 Task: Create a rule in Outlook to move emails with 'urgent' in the subject to a specific folder.
Action: Mouse moved to (37, 24)
Screenshot: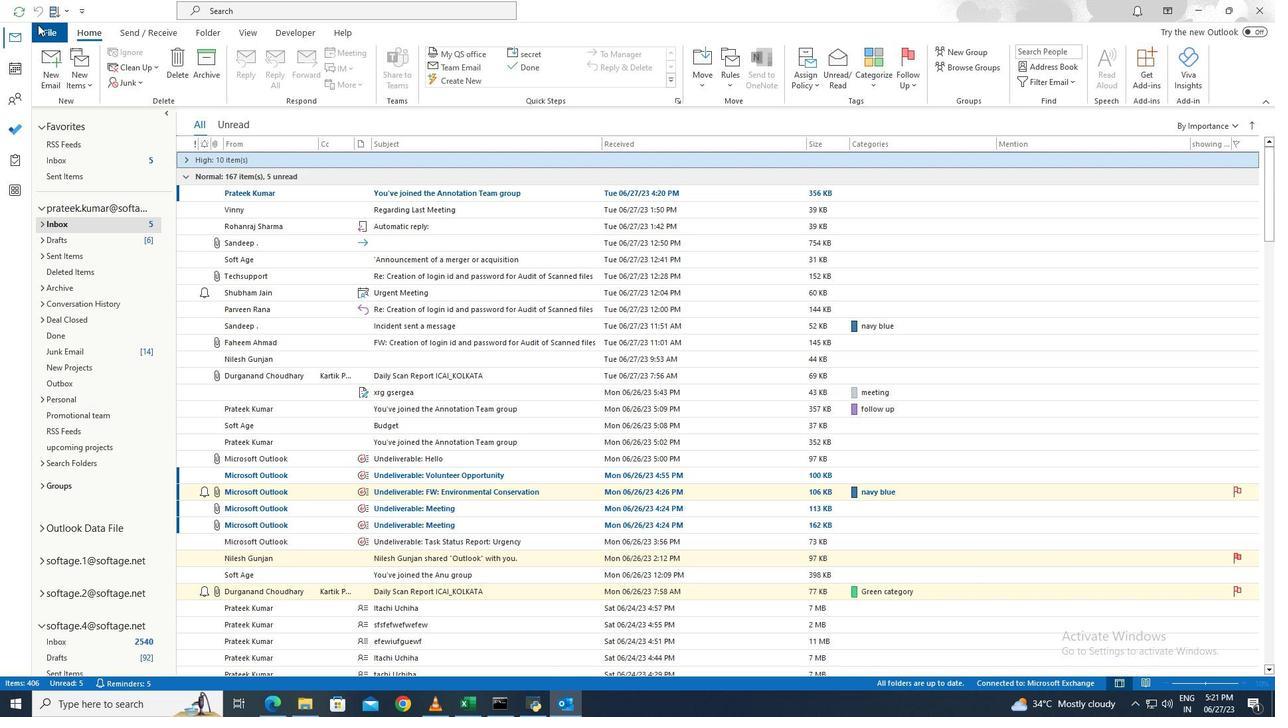 
Action: Mouse pressed left at (37, 24)
Screenshot: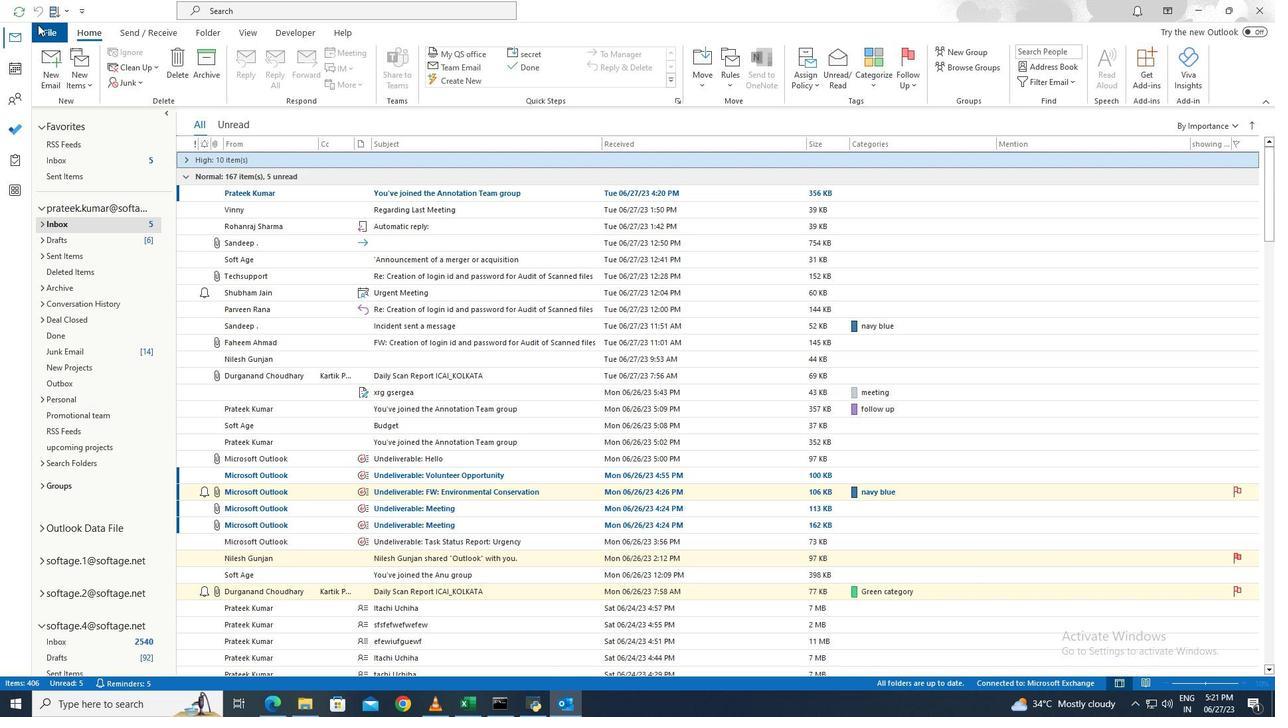 
Action: Mouse moved to (160, 429)
Screenshot: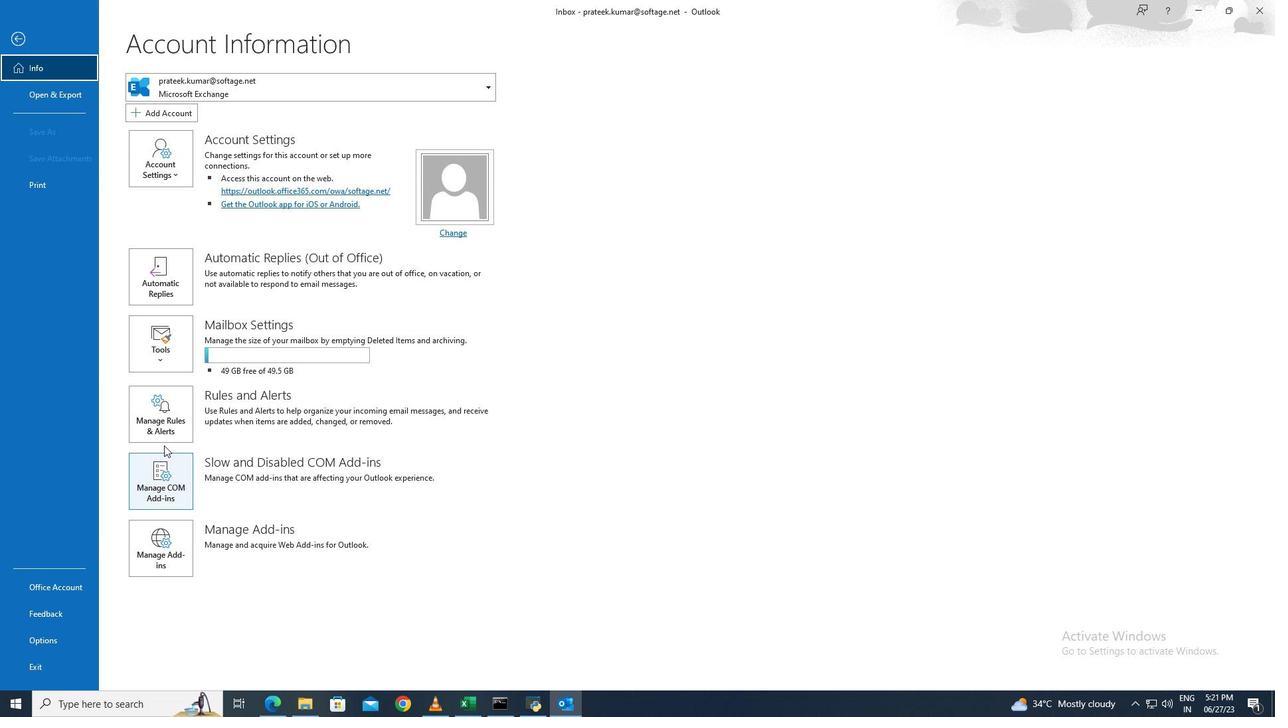 
Action: Mouse pressed left at (160, 429)
Screenshot: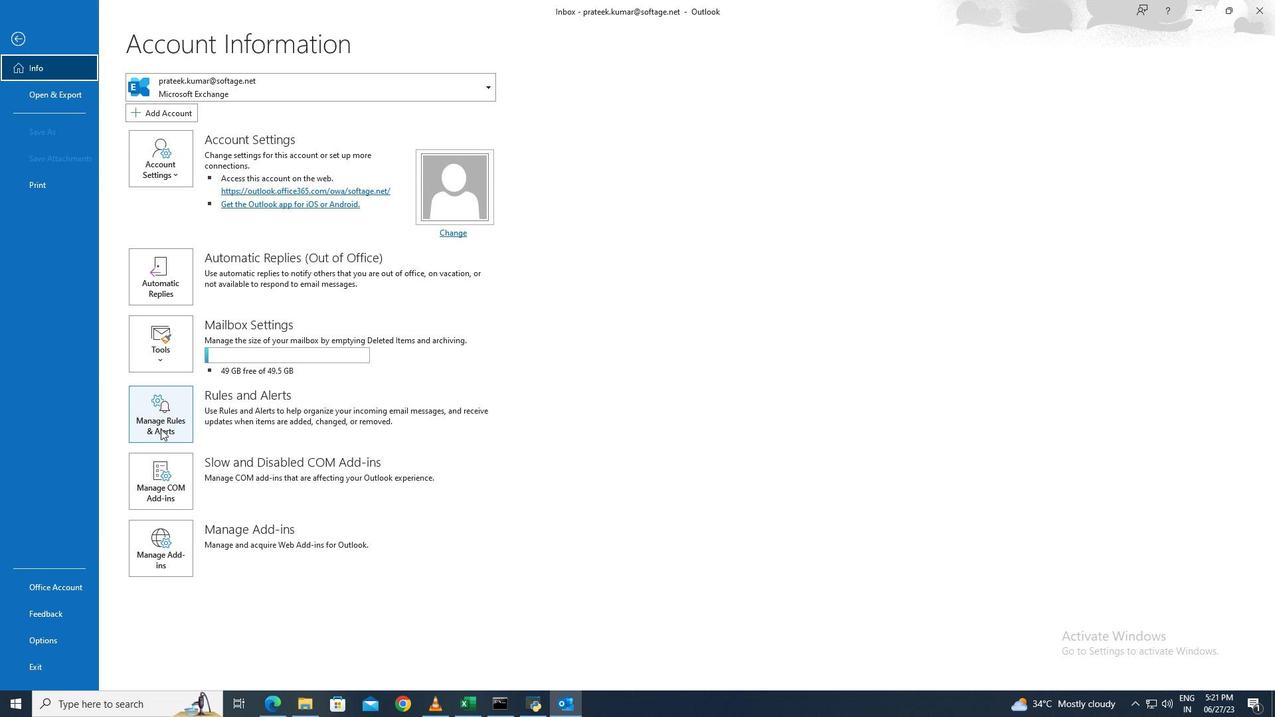 
Action: Mouse moved to (496, 251)
Screenshot: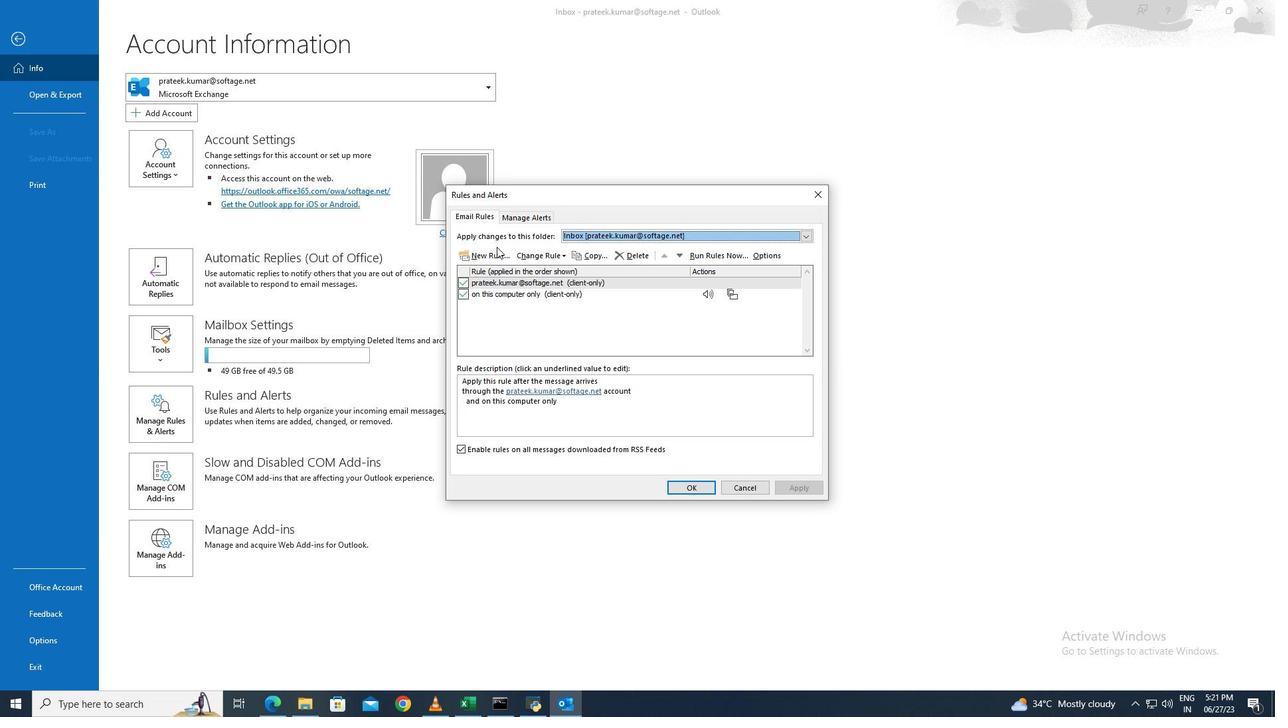 
Action: Mouse pressed left at (496, 251)
Screenshot: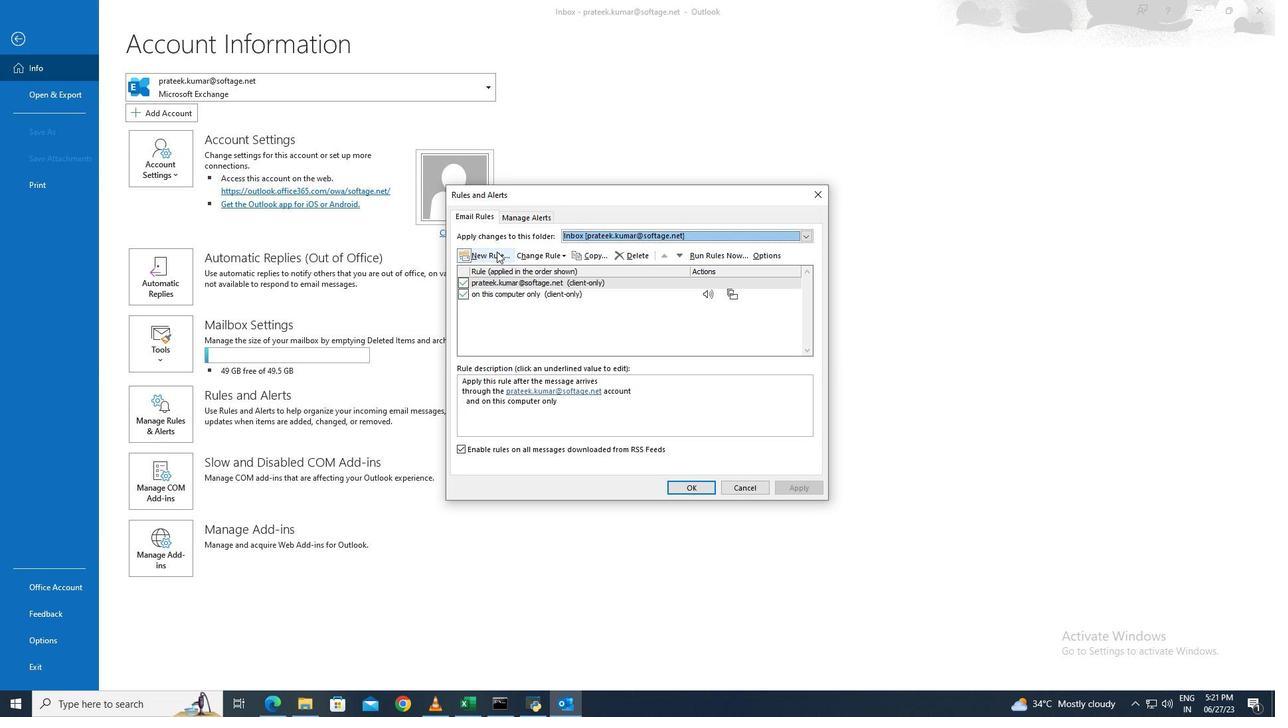 
Action: Mouse moved to (548, 320)
Screenshot: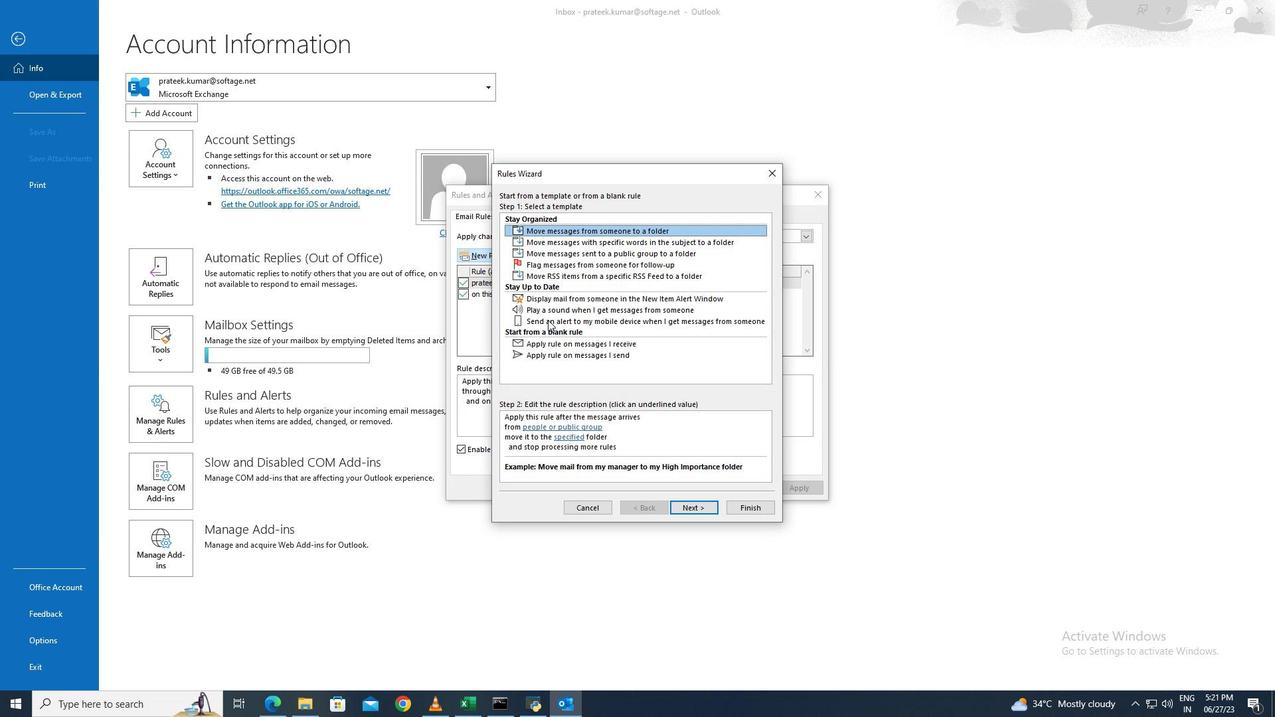 
Action: Mouse pressed left at (548, 320)
Screenshot: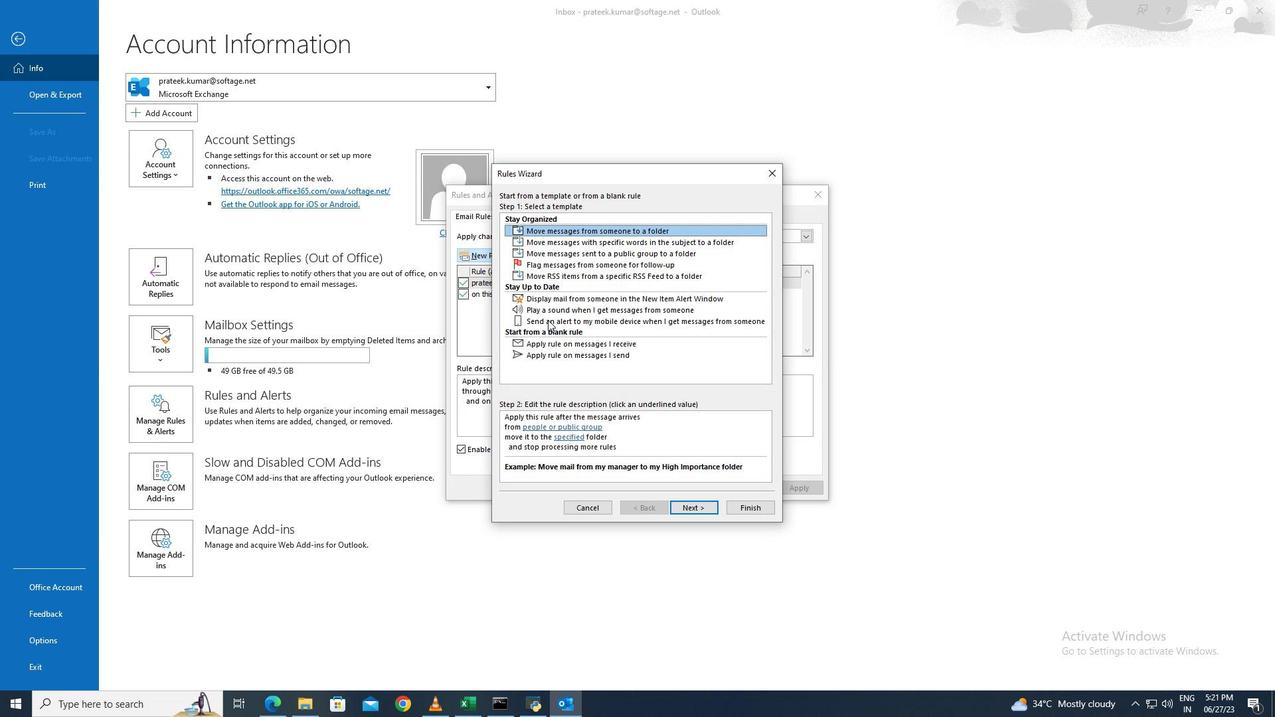 
Action: Mouse moved to (690, 508)
Screenshot: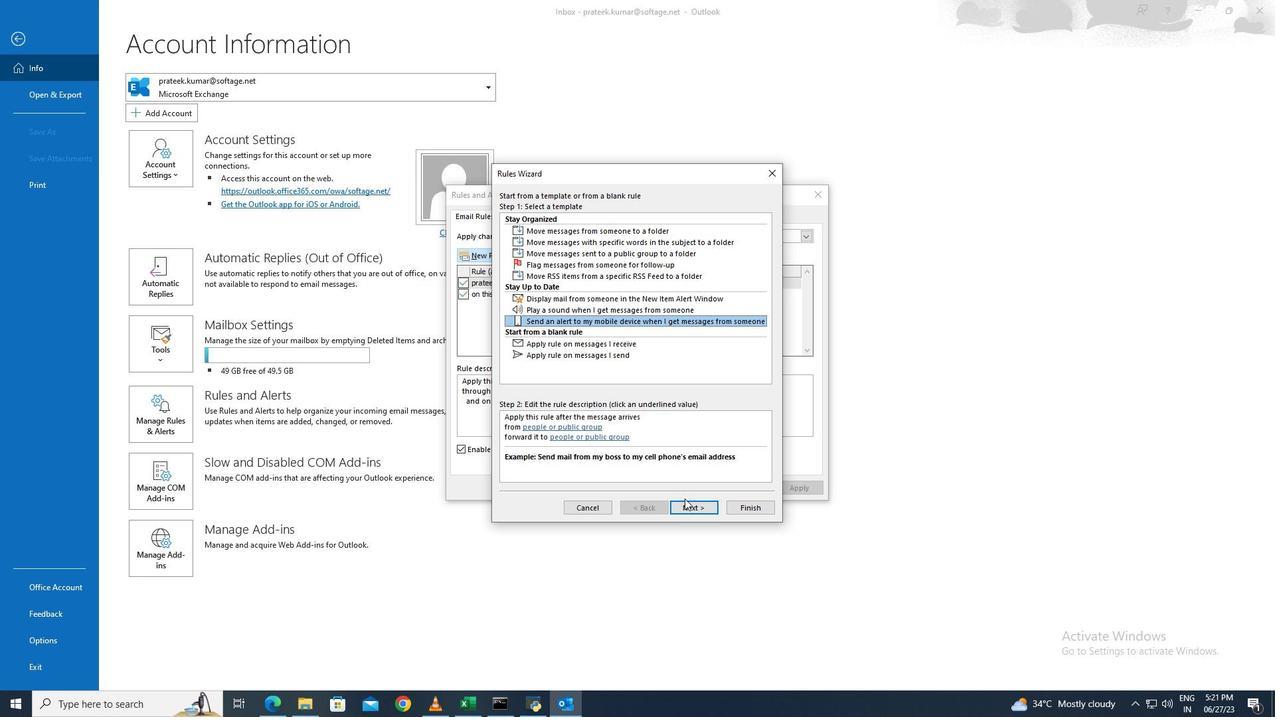 
Action: Mouse pressed left at (690, 508)
Screenshot: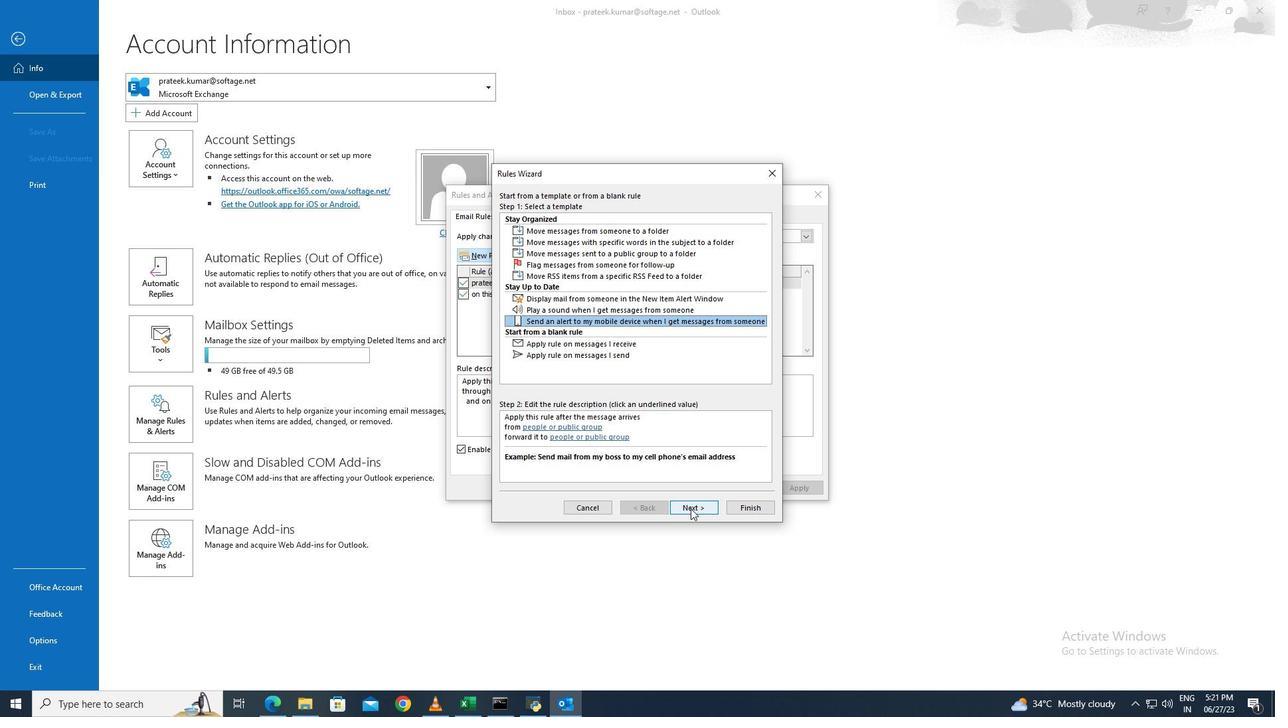 
Action: Mouse moved to (512, 219)
Screenshot: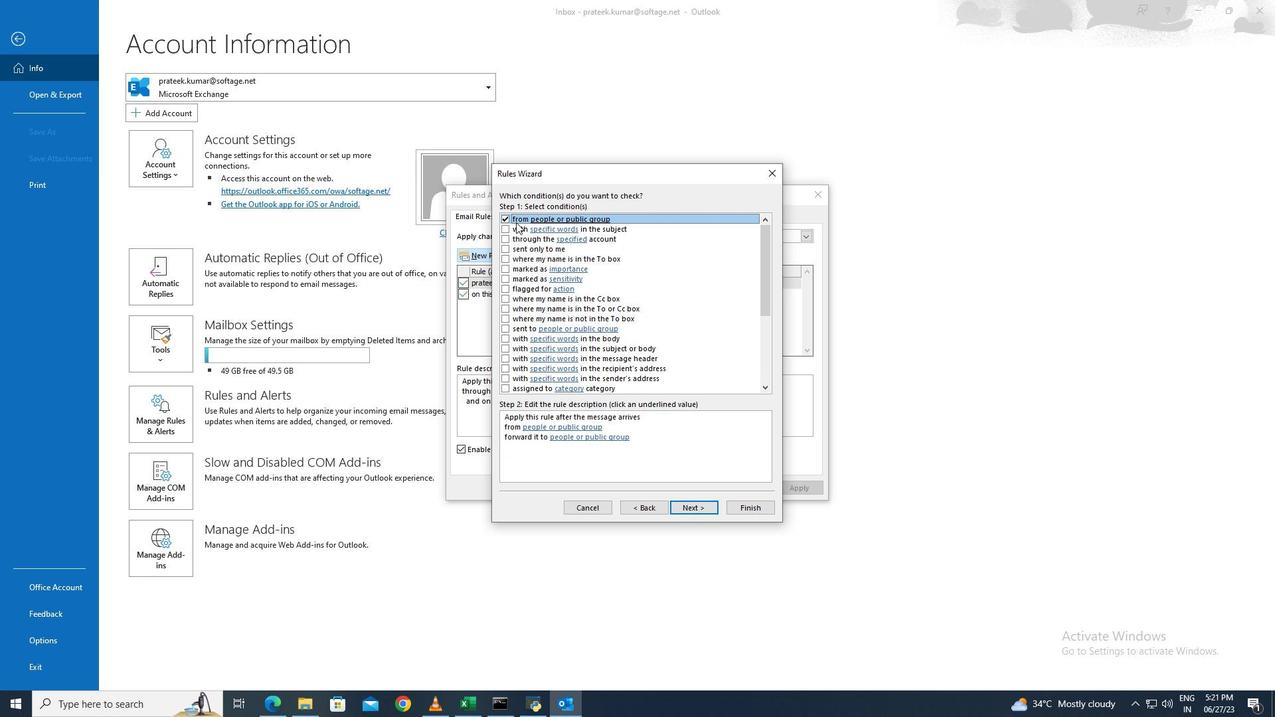 
Action: Mouse pressed left at (512, 219)
Screenshot: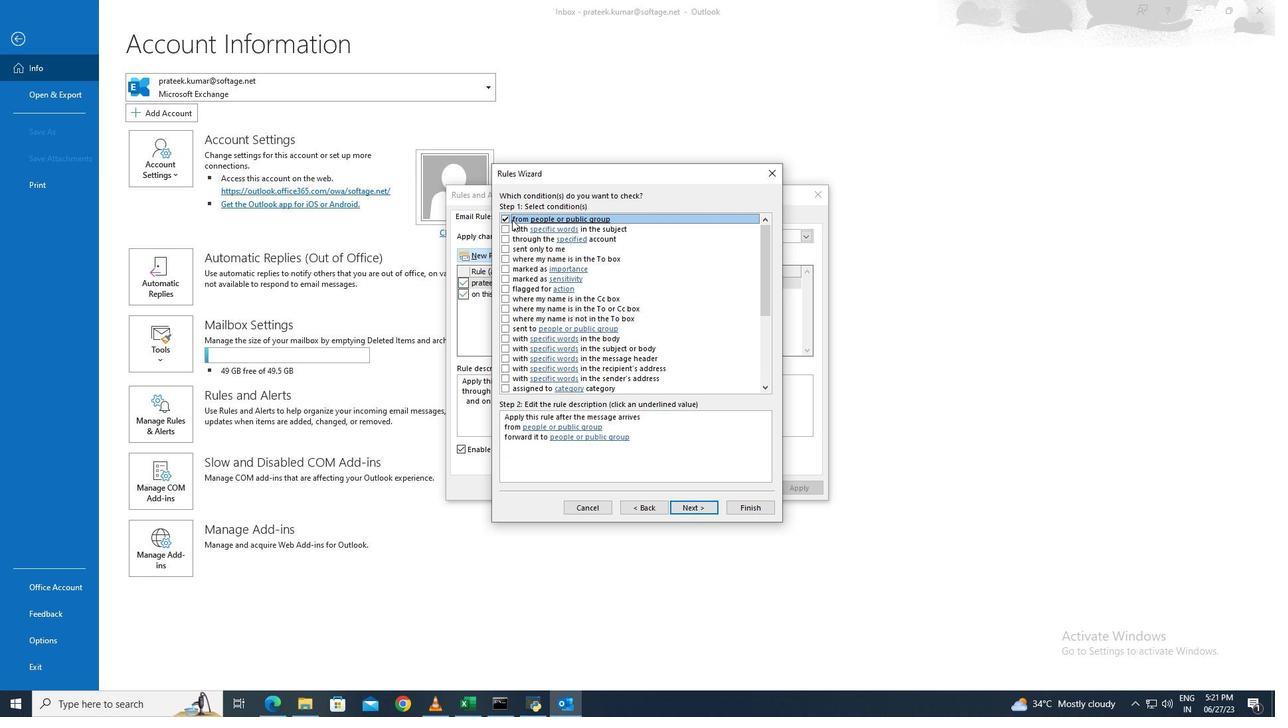 
Action: Mouse moved to (505, 217)
Screenshot: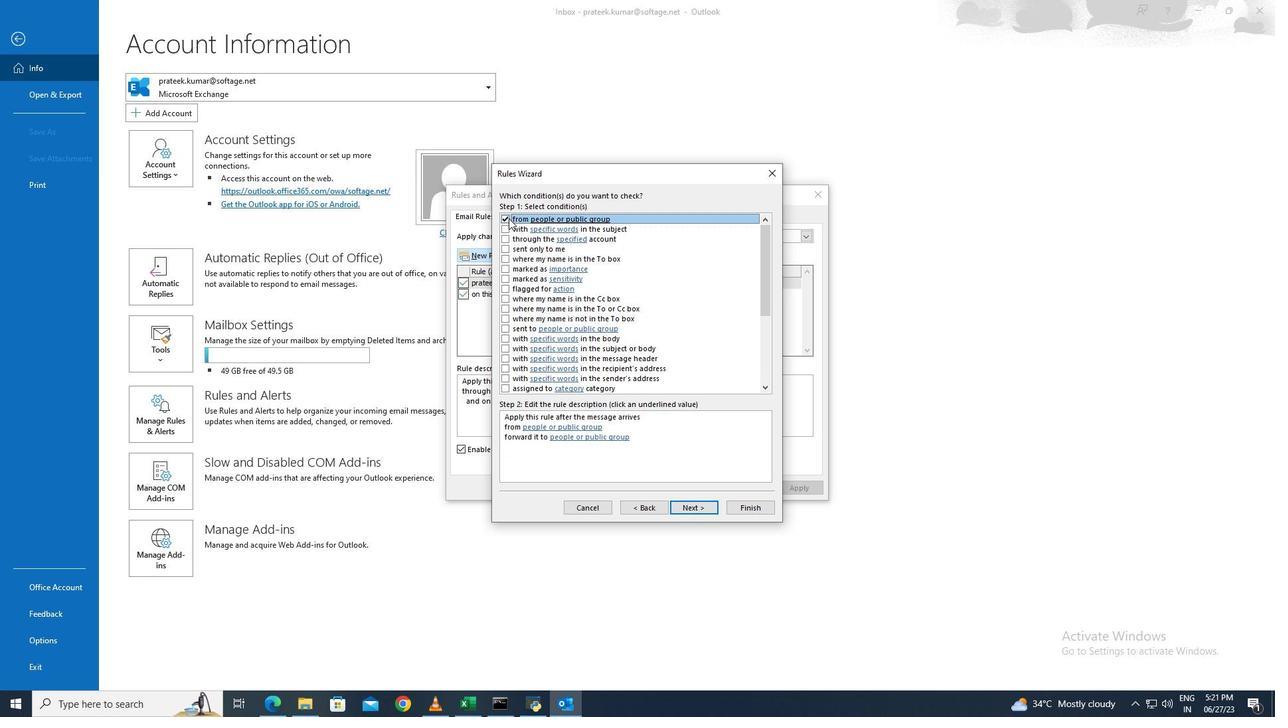 
Action: Mouse pressed left at (505, 217)
Screenshot: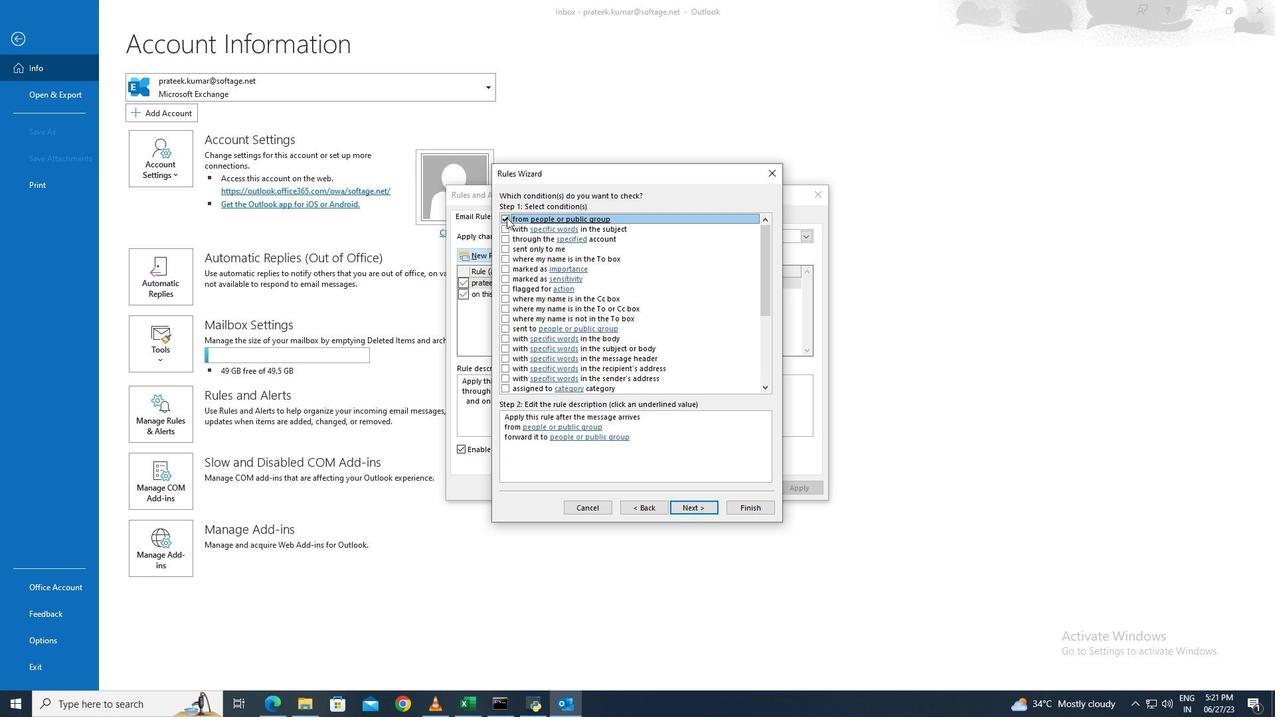
Action: Mouse moved to (553, 272)
Screenshot: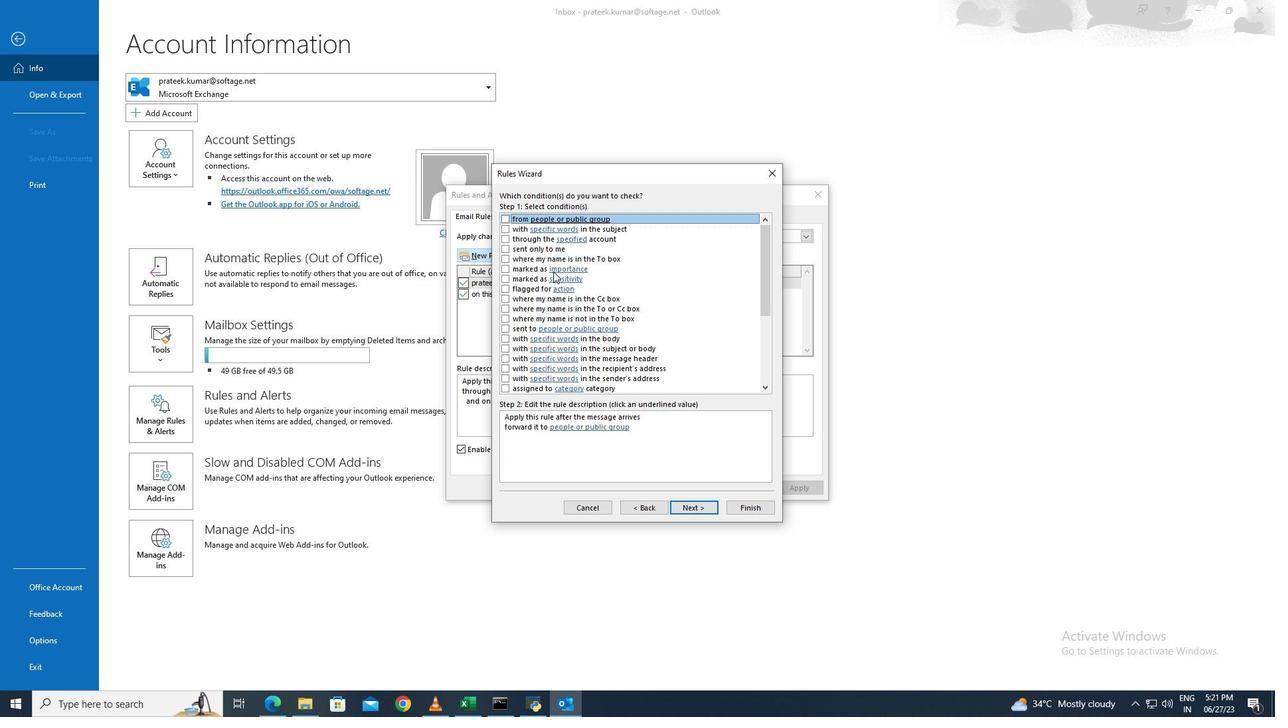 
Action: Mouse scrolled (553, 271) with delta (0, 0)
Screenshot: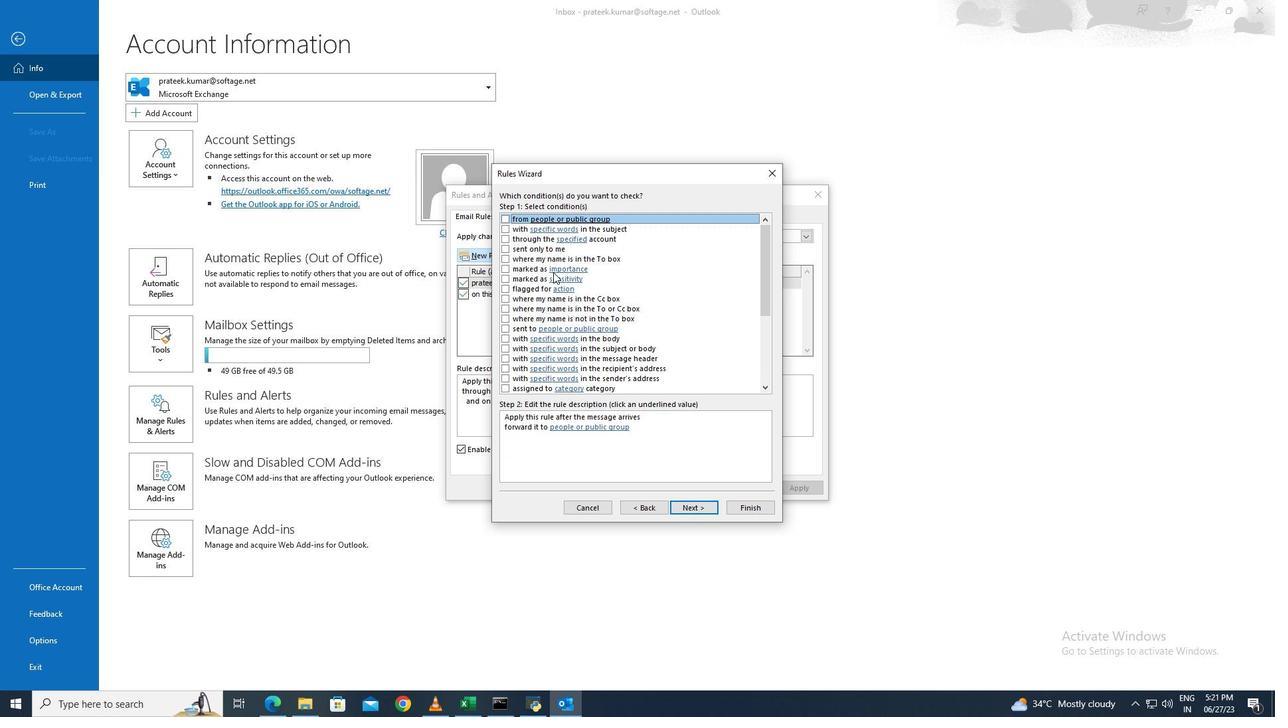 
Action: Mouse scrolled (553, 272) with delta (0, 0)
Screenshot: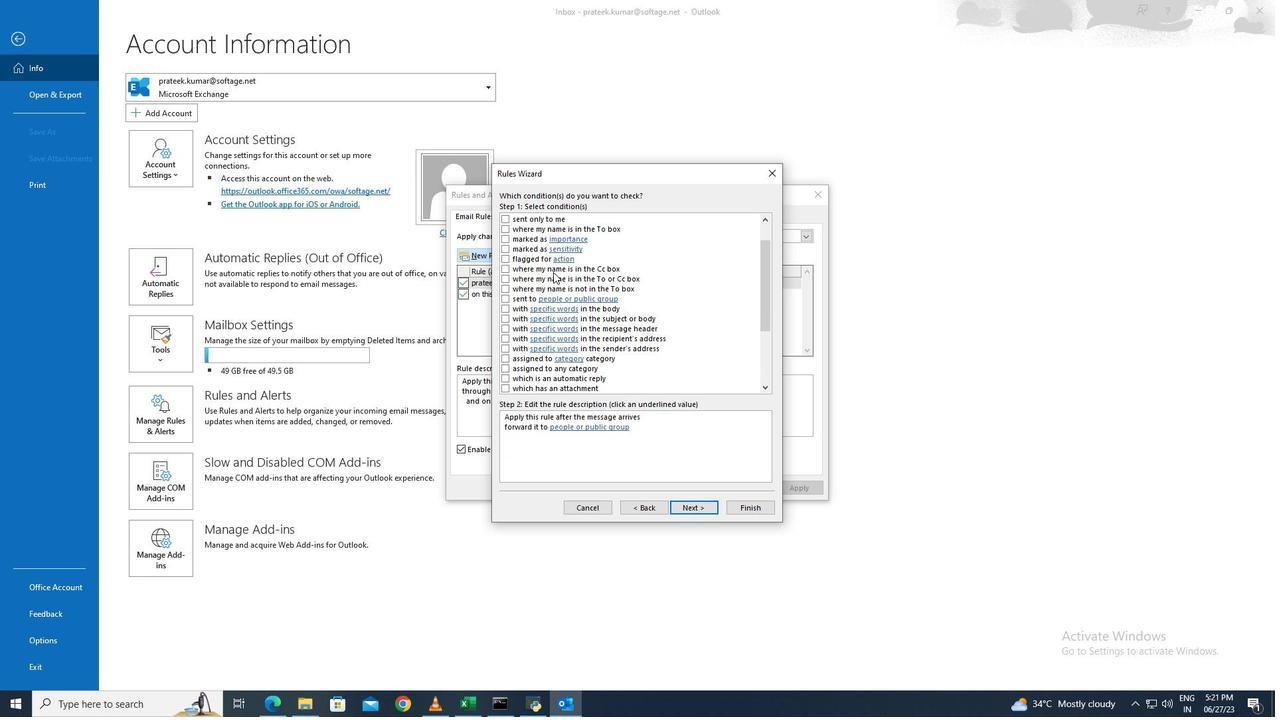 
Action: Mouse scrolled (553, 272) with delta (0, 0)
Screenshot: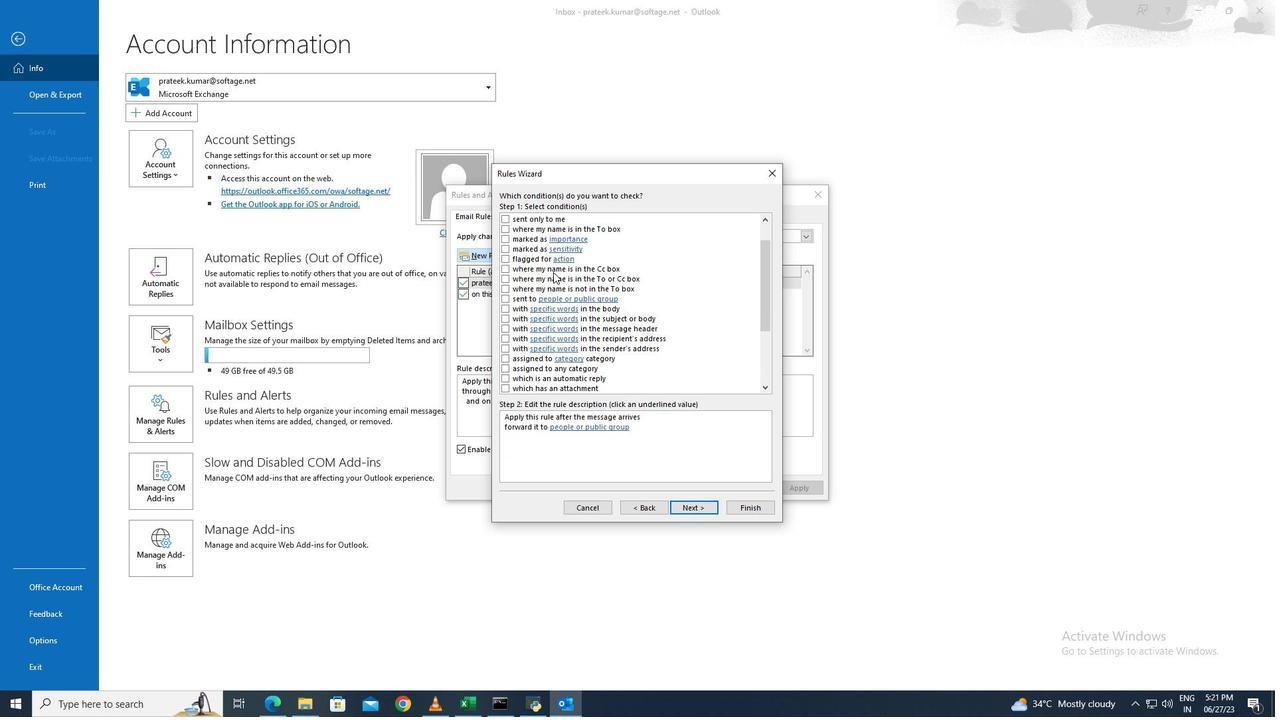 
Action: Mouse scrolled (553, 272) with delta (0, 0)
Screenshot: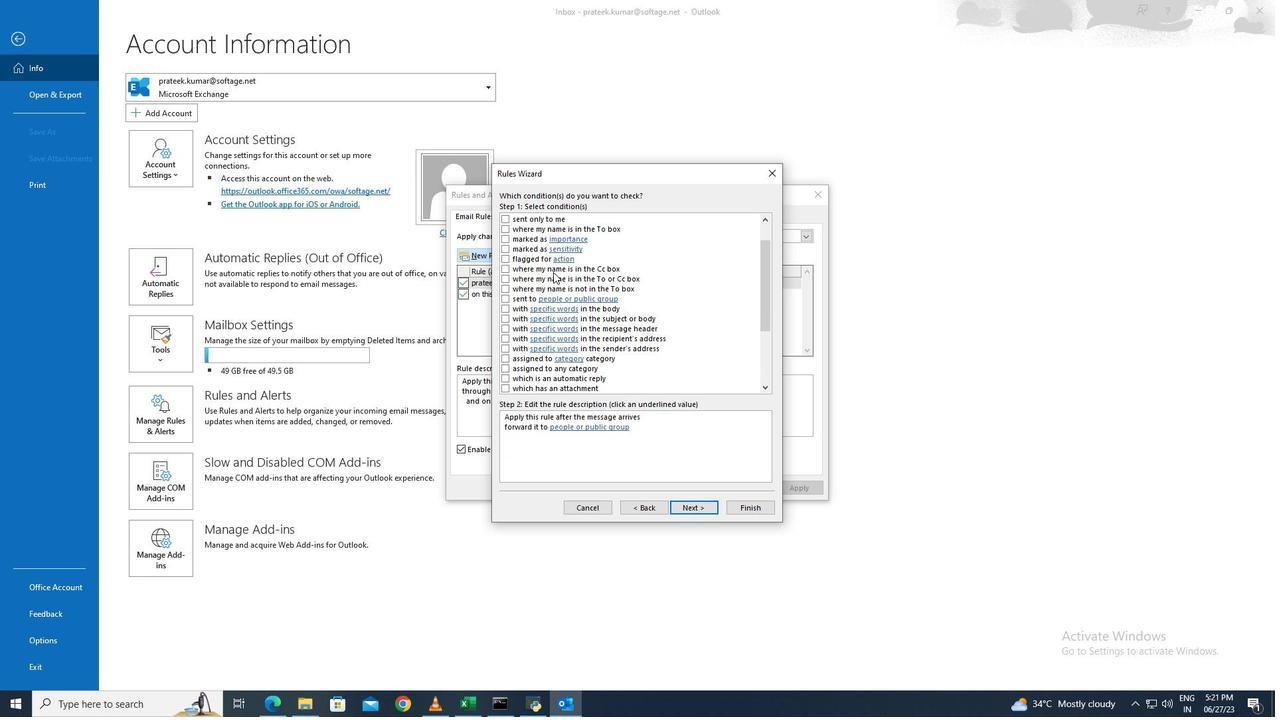 
Action: Mouse moved to (508, 226)
Screenshot: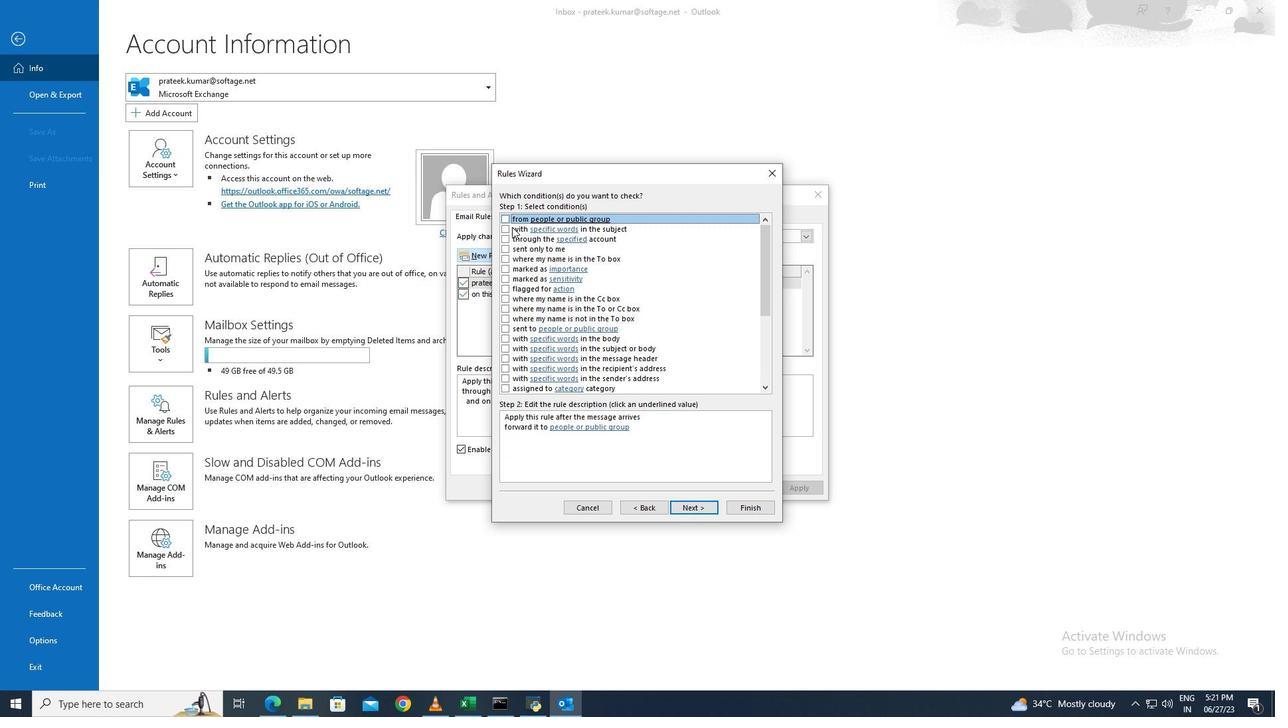 
Action: Mouse pressed left at (508, 226)
Screenshot: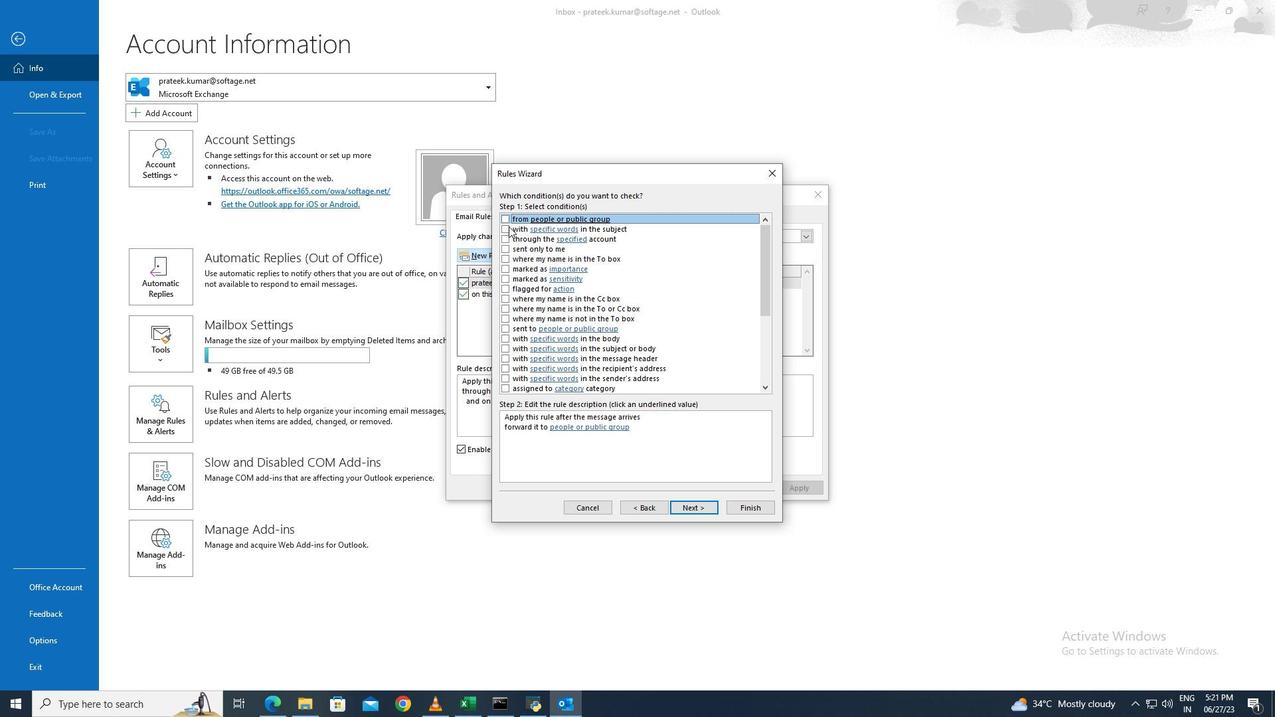 
Action: Mouse moved to (555, 425)
Screenshot: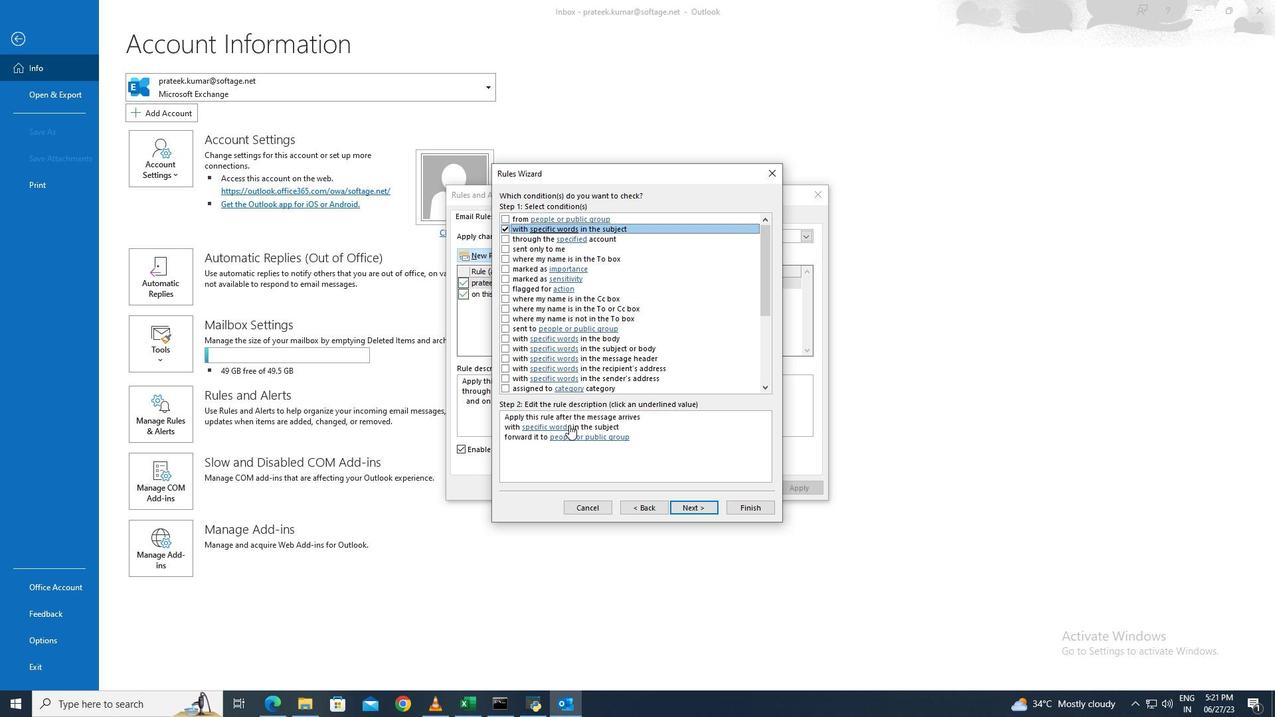 
Action: Mouse pressed left at (555, 425)
Screenshot: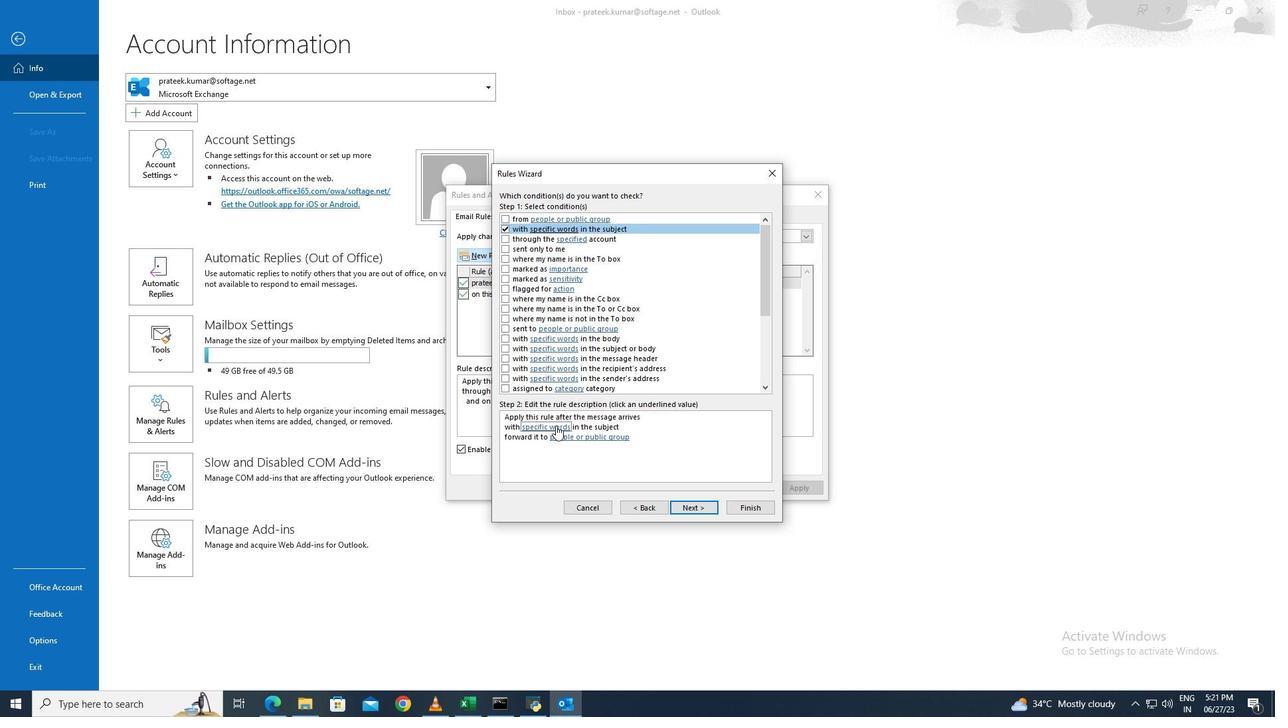 
Action: Key pressed urgent
Screenshot: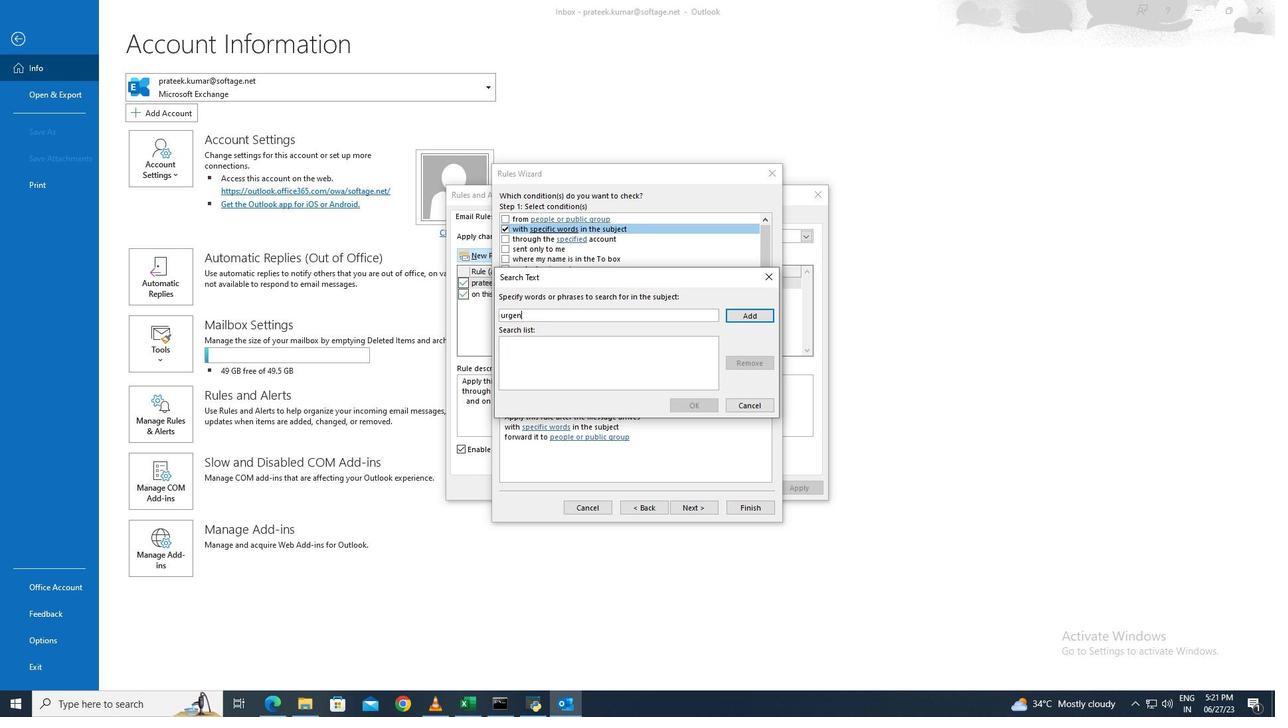 
Action: Mouse moved to (749, 314)
Screenshot: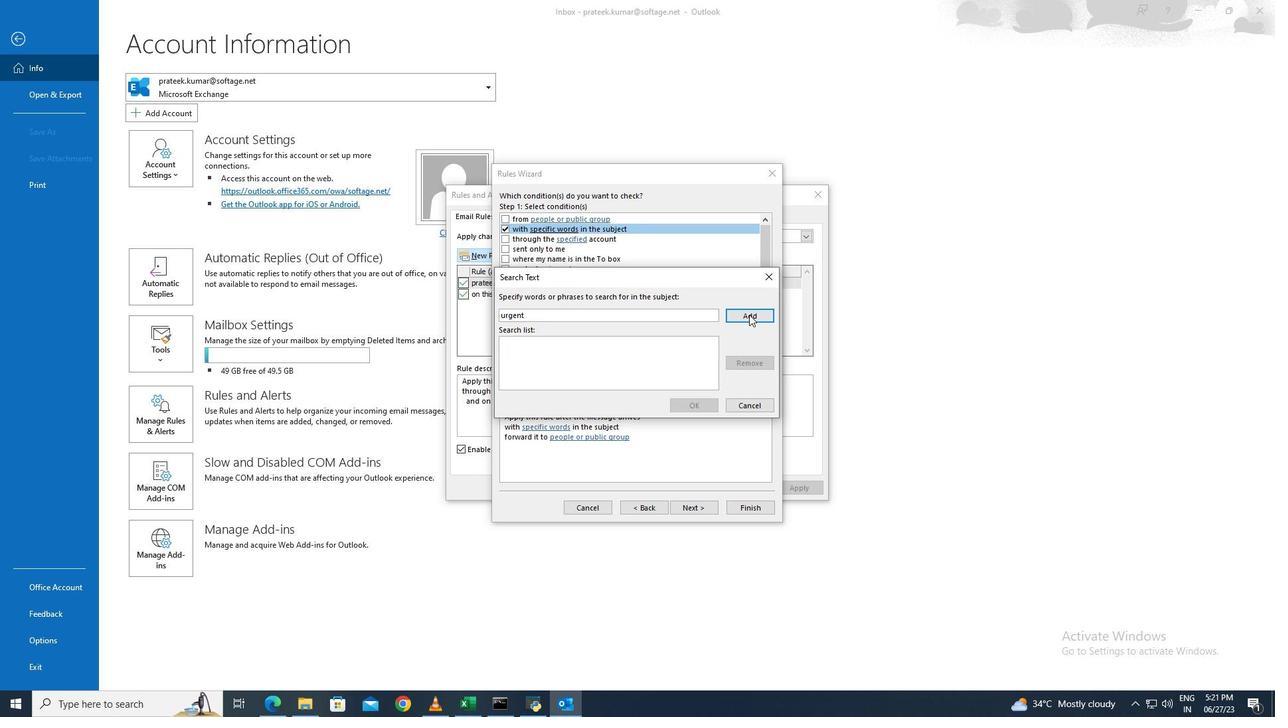
Action: Mouse pressed left at (749, 314)
Screenshot: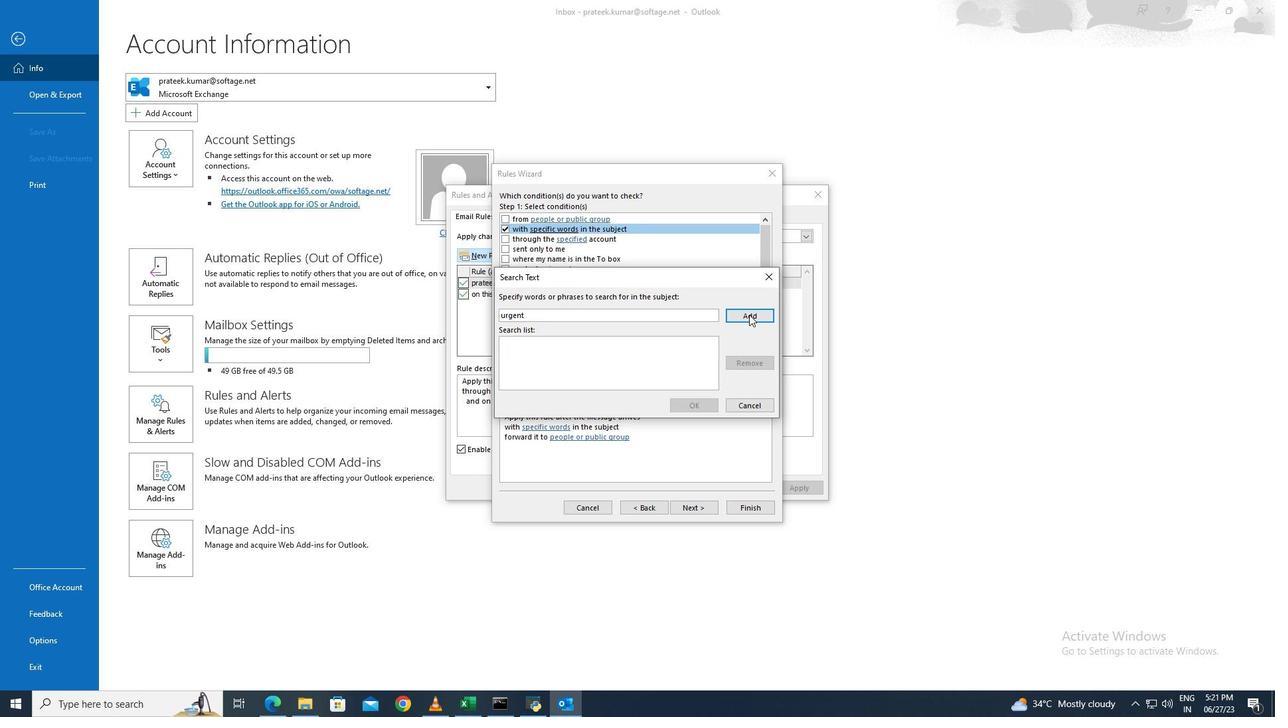 
Action: Mouse moved to (698, 401)
Screenshot: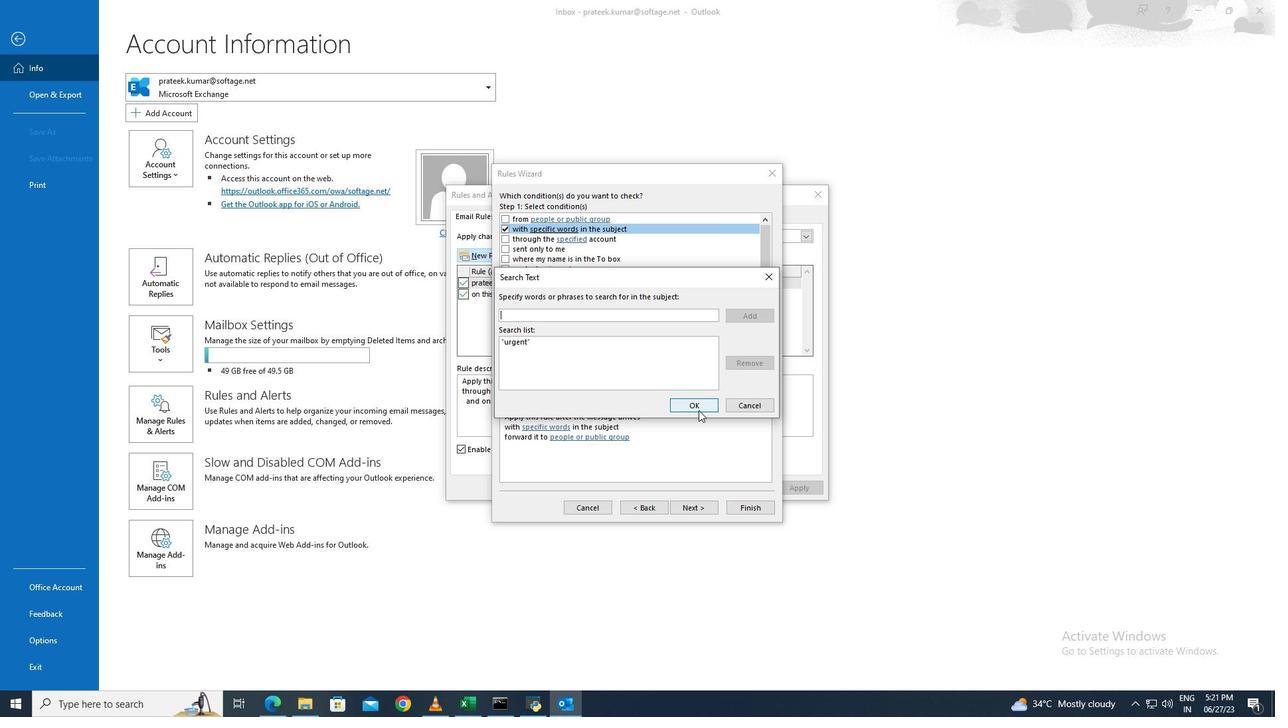 
Action: Mouse pressed left at (698, 401)
Screenshot: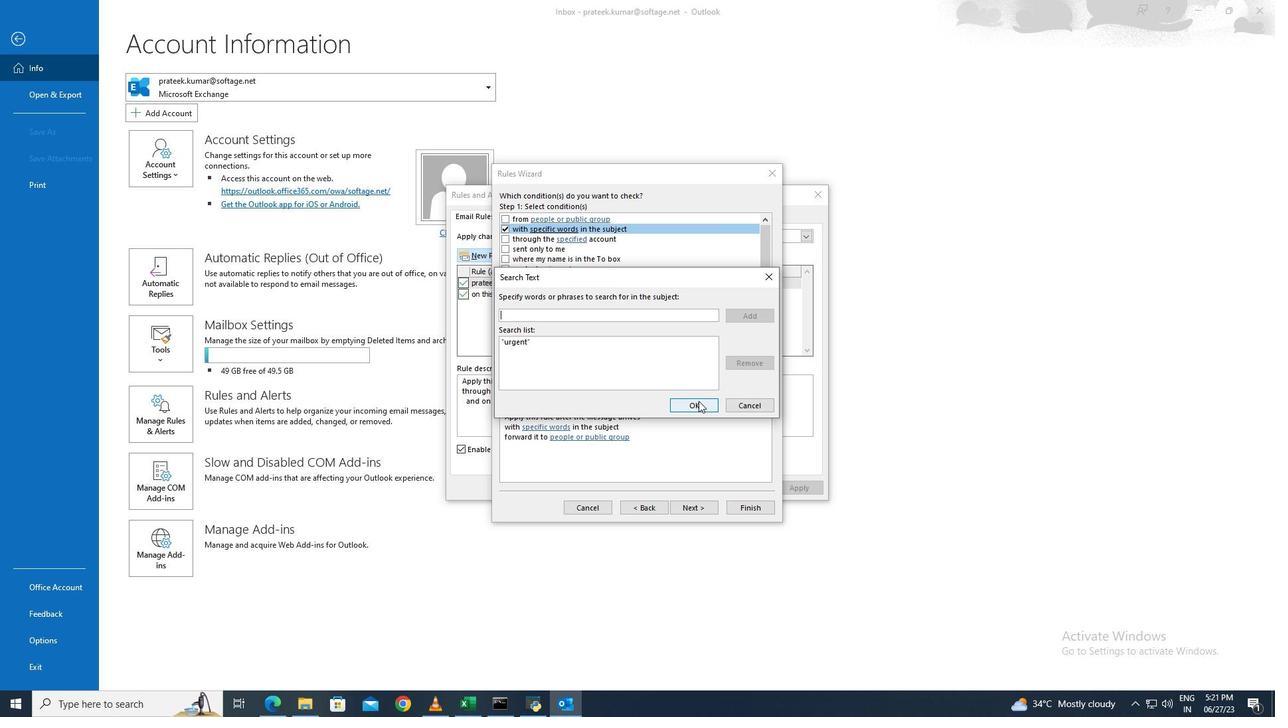 
Action: Mouse moved to (698, 505)
Screenshot: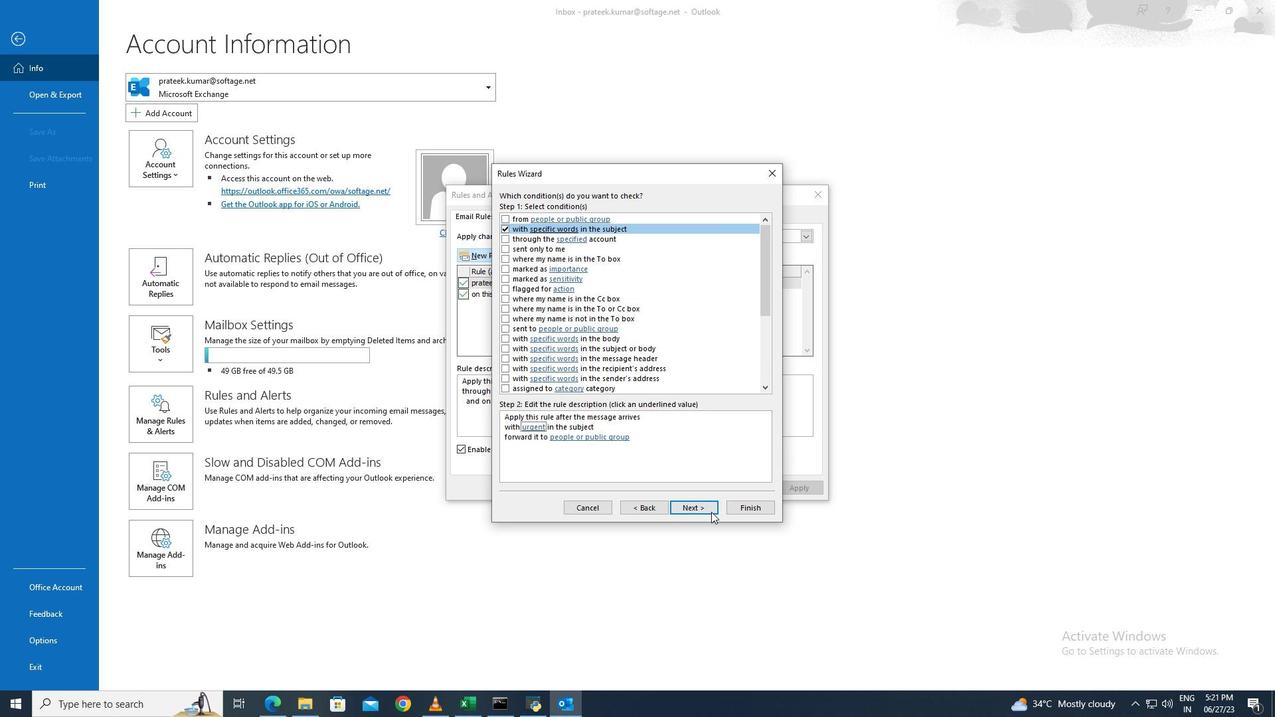 
Action: Mouse pressed left at (698, 505)
Screenshot: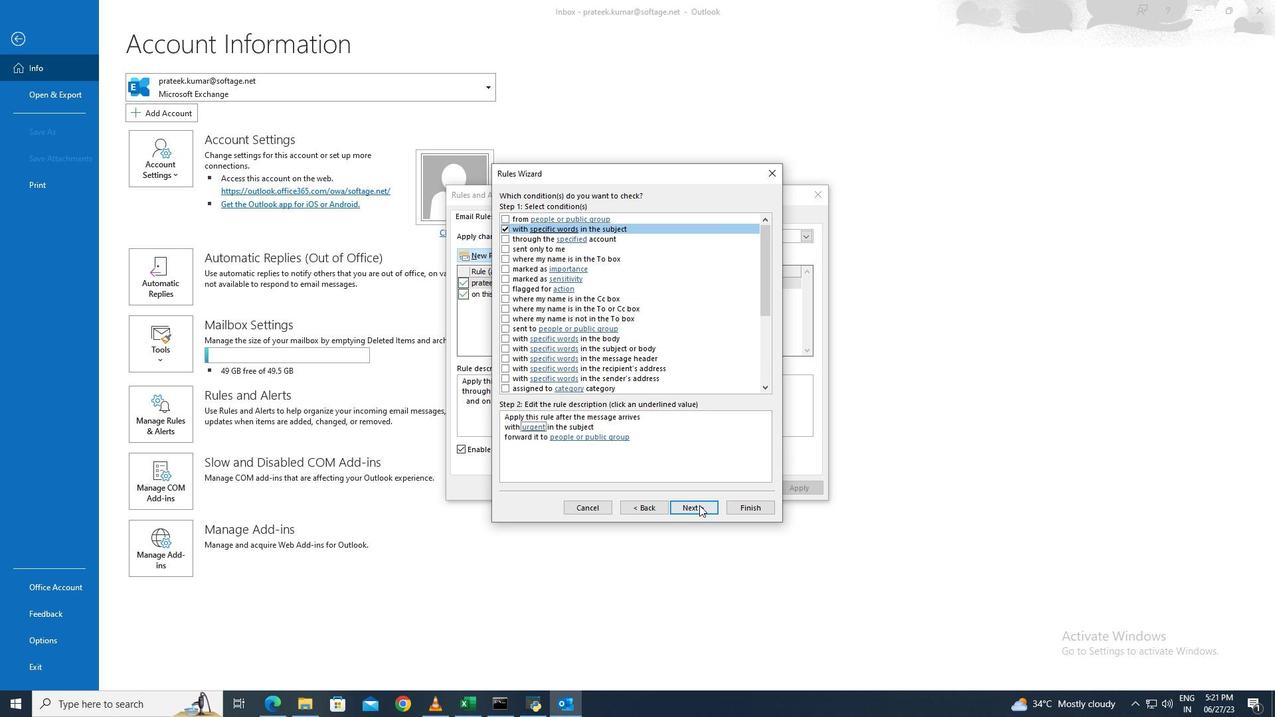 
Action: Mouse moved to (505, 220)
Screenshot: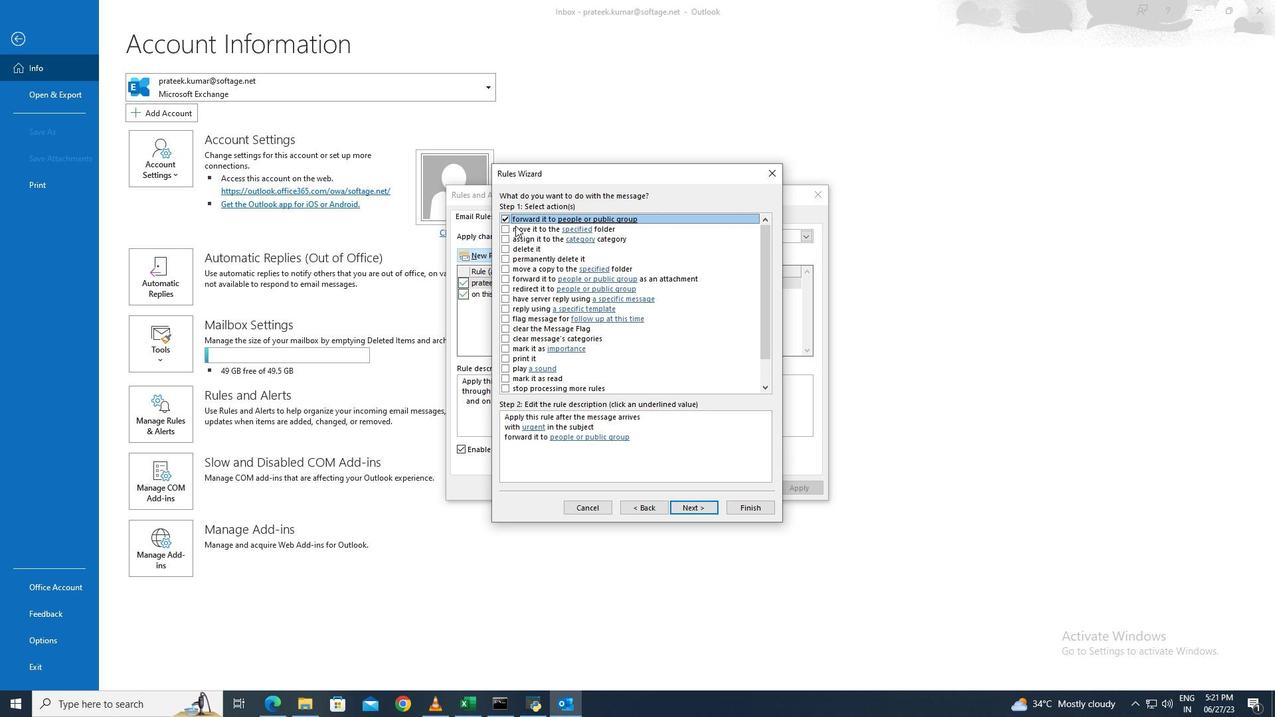 
Action: Mouse pressed left at (505, 220)
Screenshot: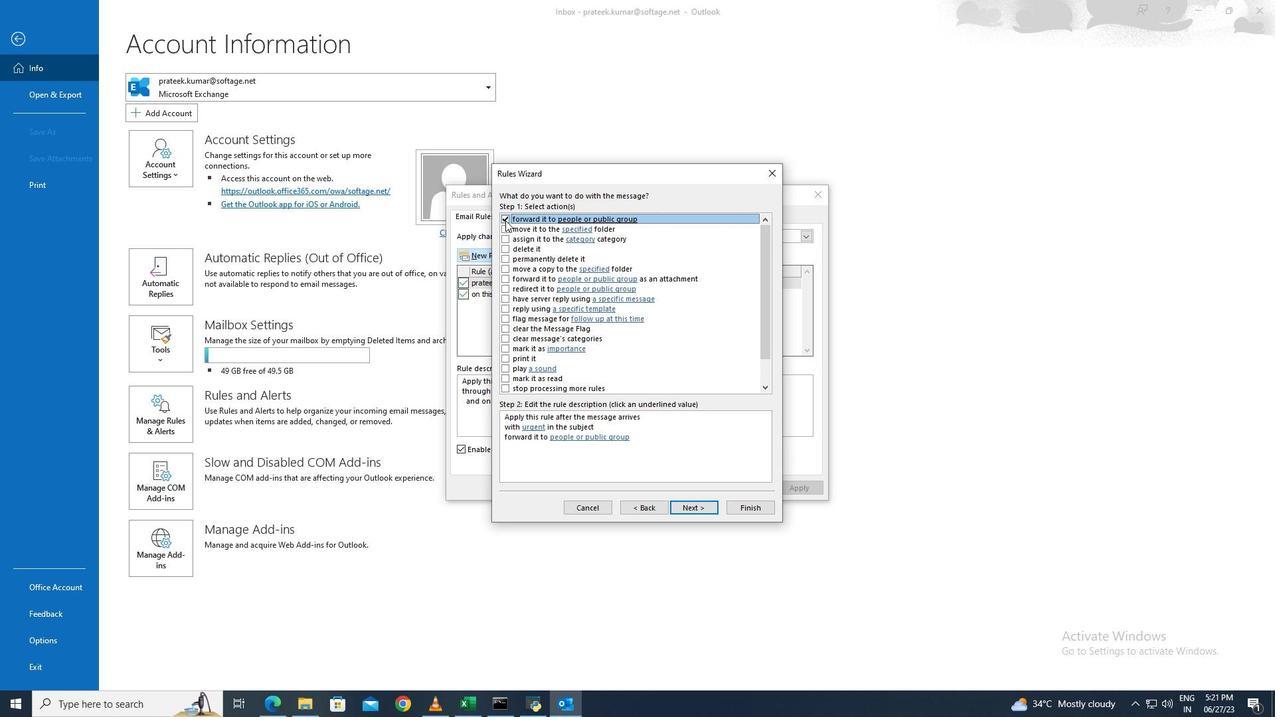 
Action: Mouse moved to (690, 506)
Screenshot: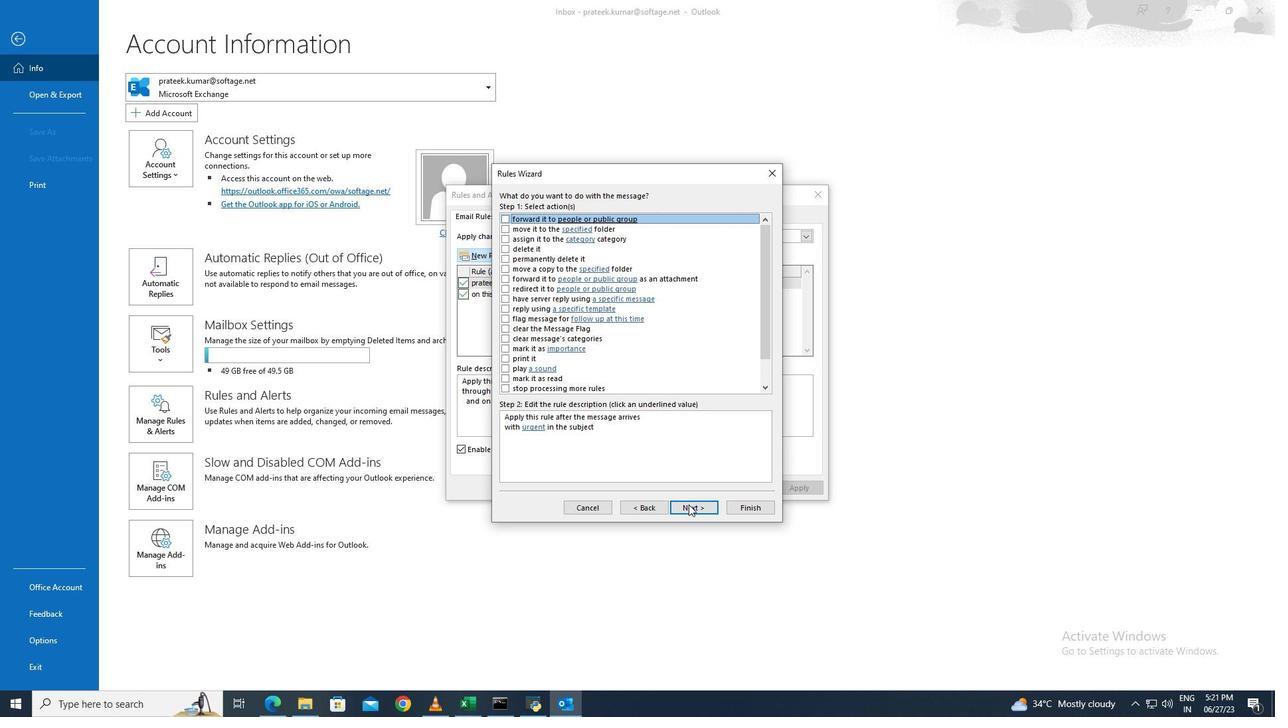 
Action: Mouse pressed left at (690, 506)
Screenshot: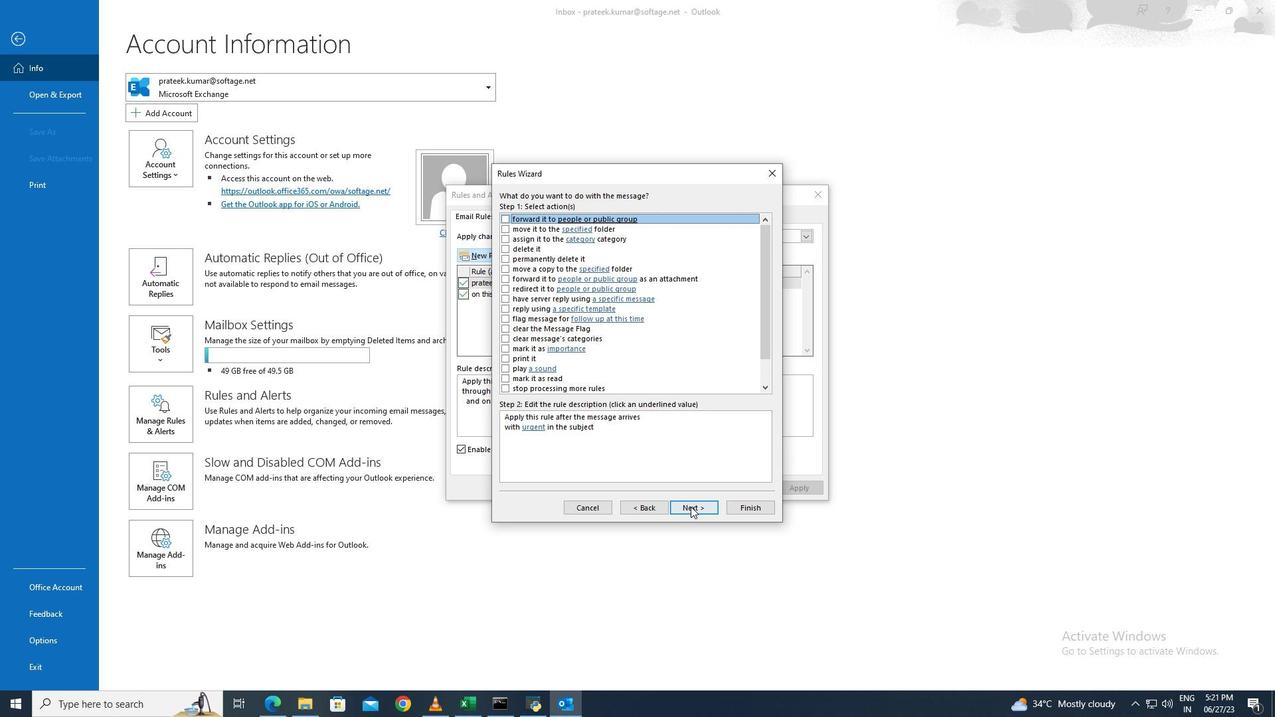 
Action: Mouse moved to (623, 389)
Screenshot: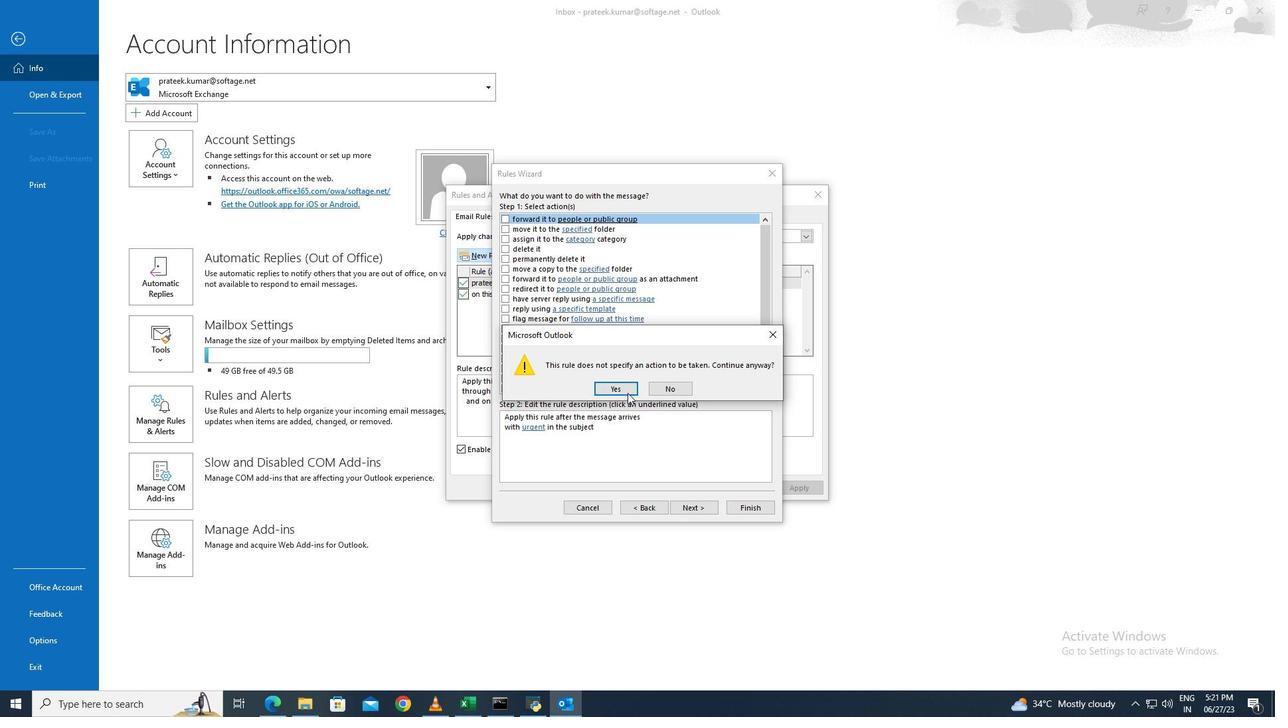 
Action: Mouse pressed left at (623, 389)
Screenshot: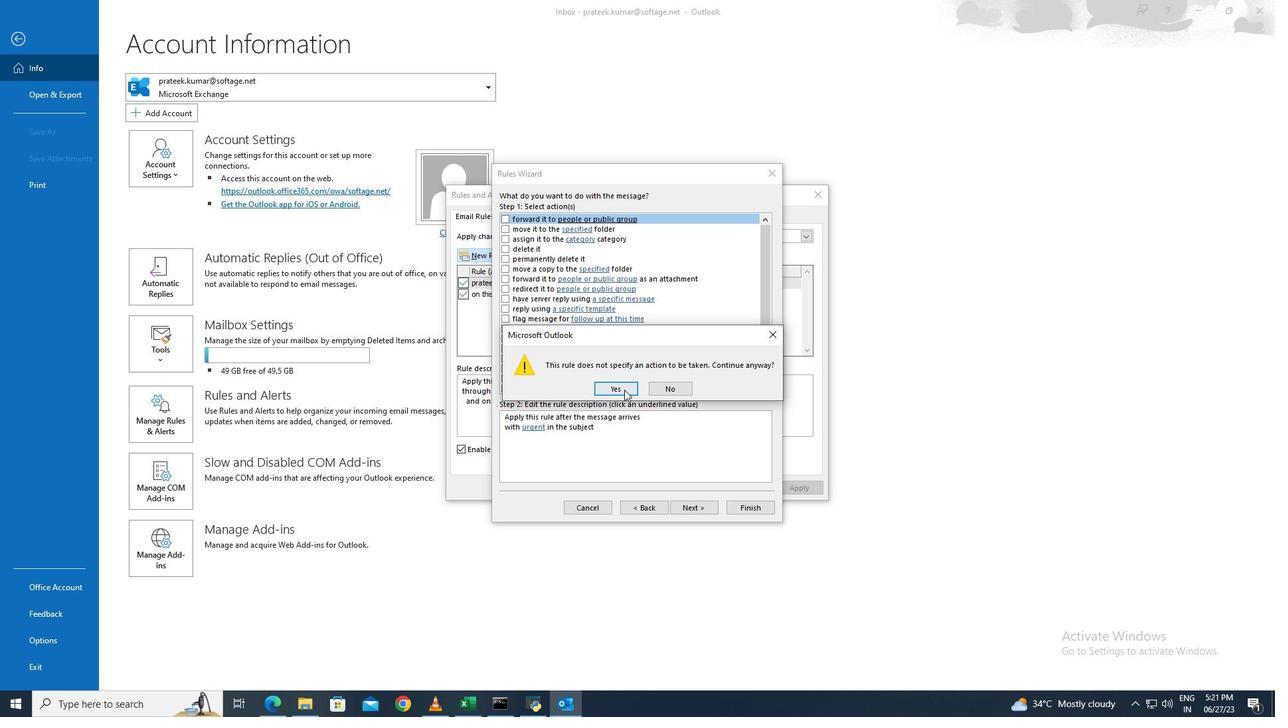 
Action: Mouse moved to (700, 508)
Screenshot: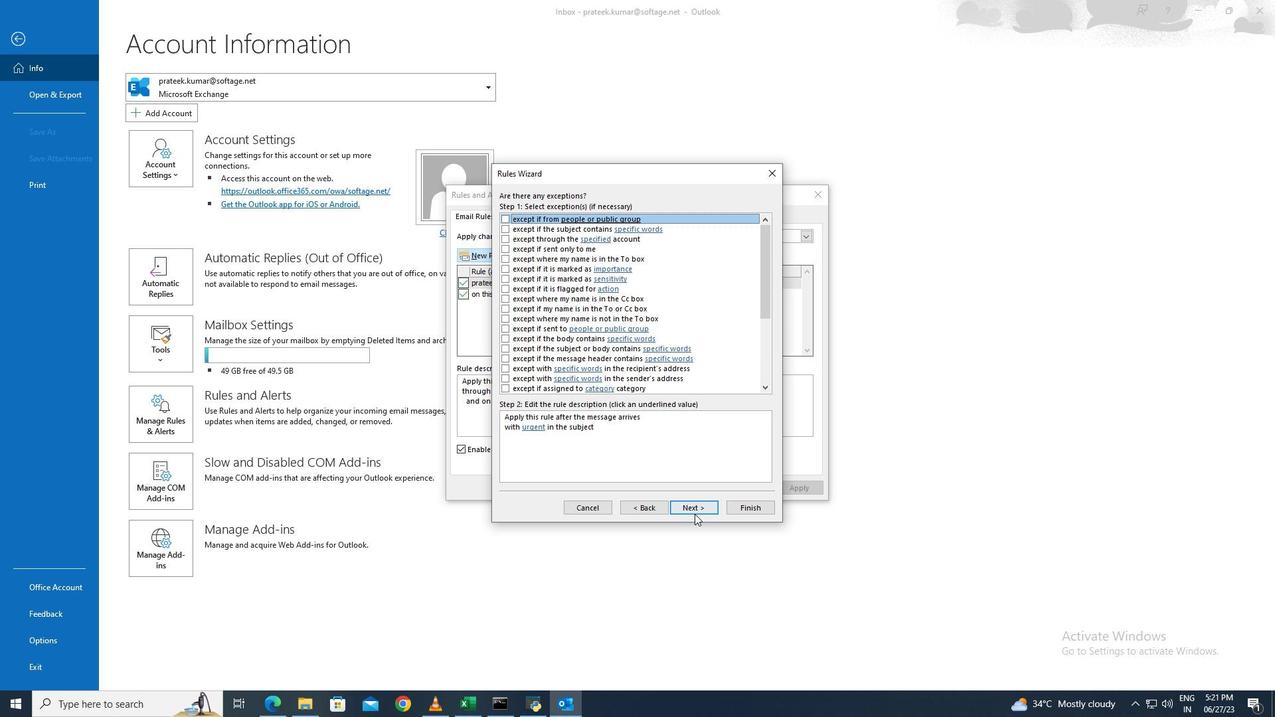 
Action: Mouse pressed left at (700, 508)
Screenshot: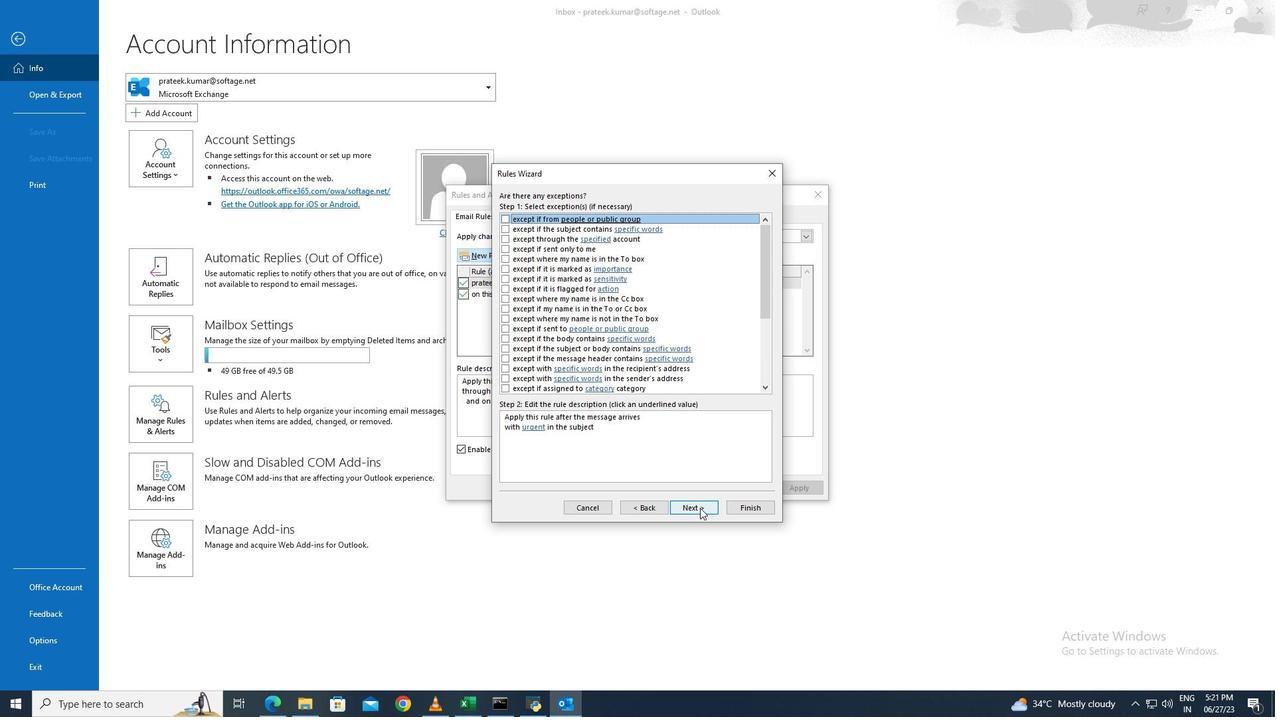 
Action: Mouse moved to (741, 505)
Screenshot: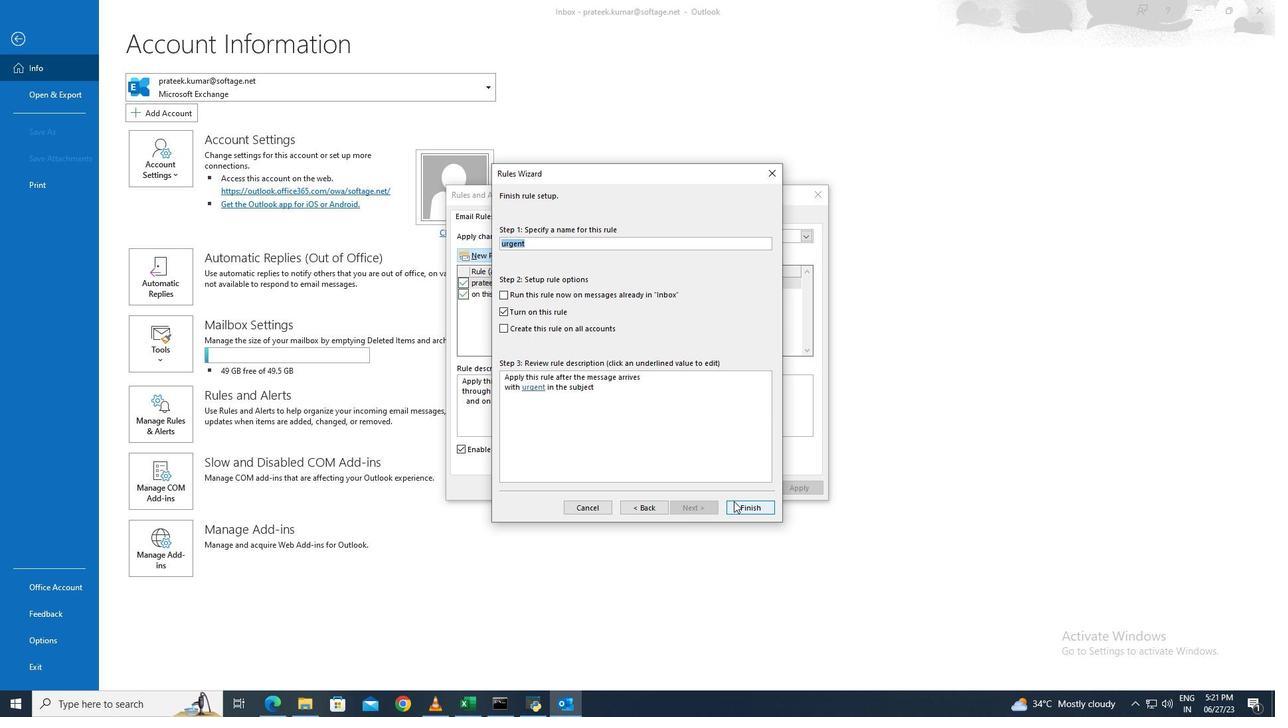 
Action: Mouse pressed left at (741, 505)
Screenshot: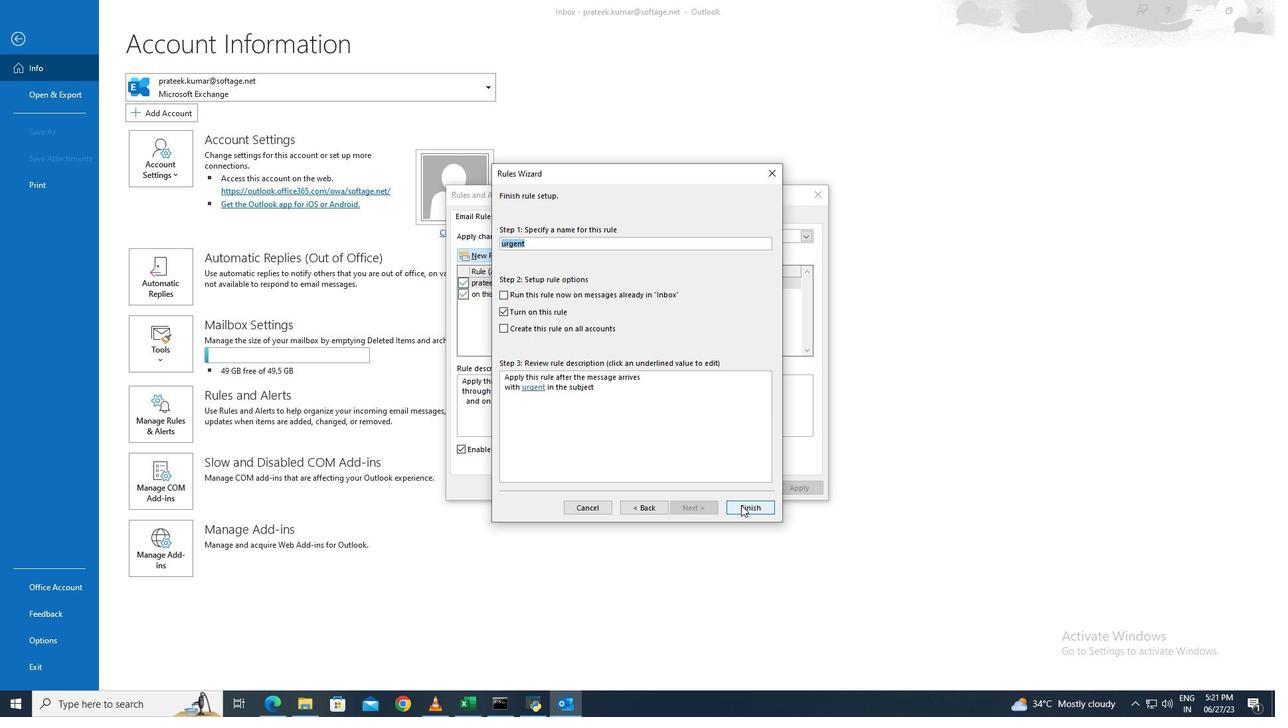 
Action: Mouse moved to (649, 391)
Screenshot: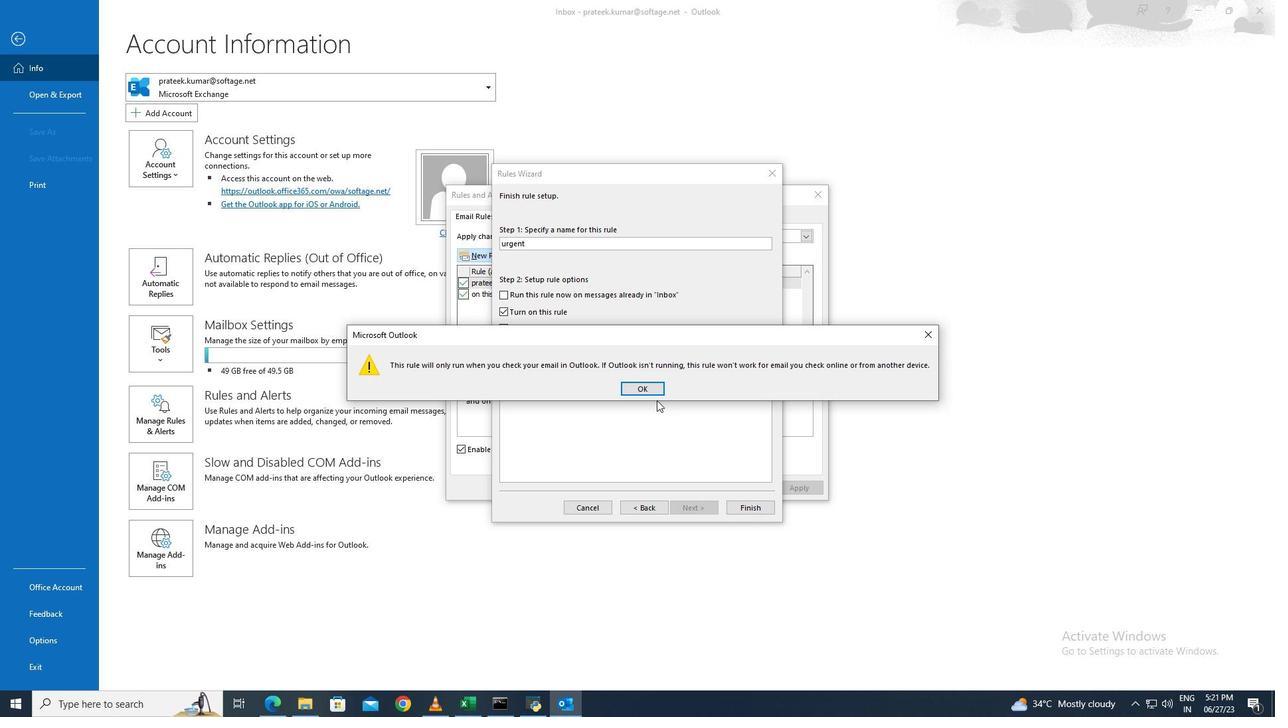 
Action: Mouse pressed left at (649, 391)
Screenshot: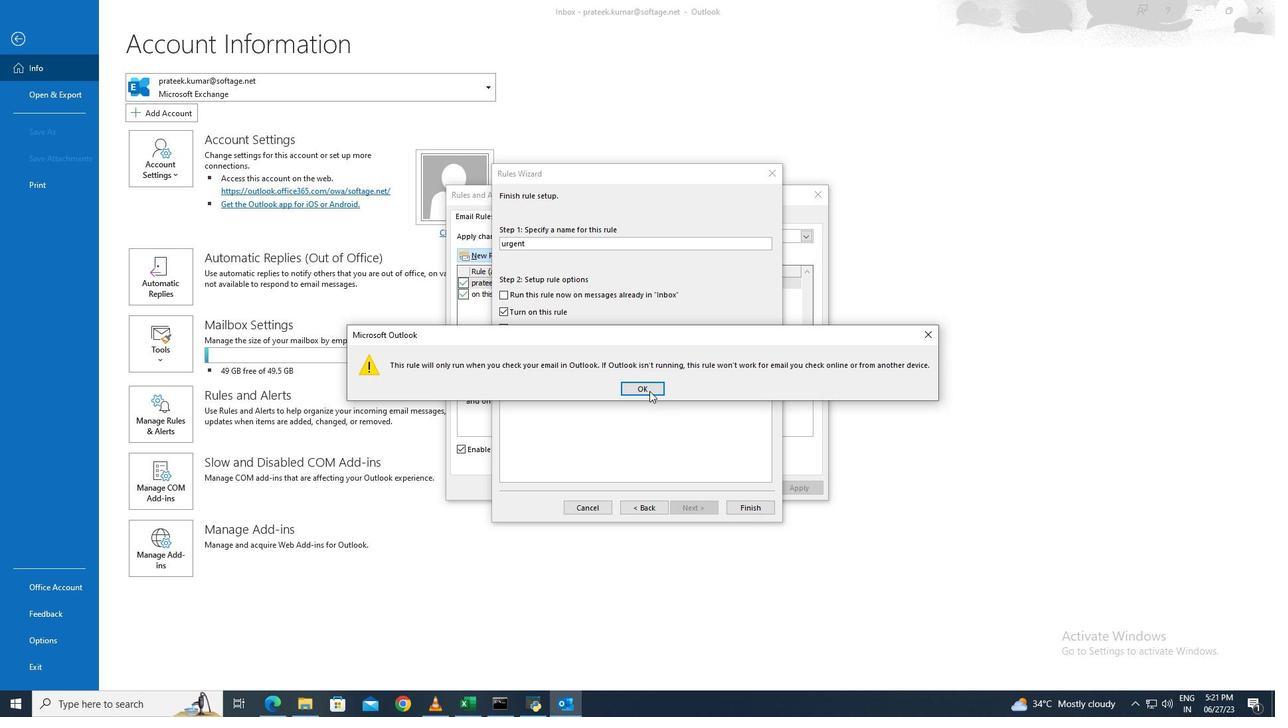 
Action: Mouse moved to (784, 490)
Screenshot: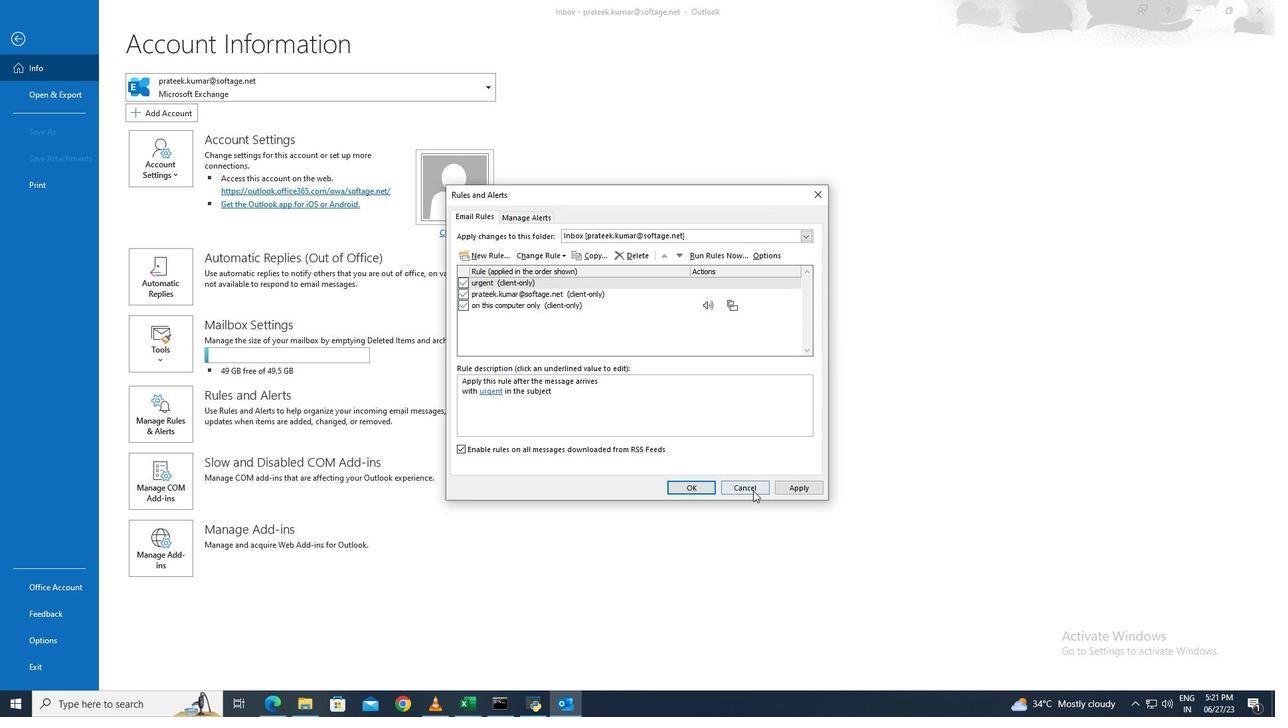 
Action: Mouse pressed left at (784, 490)
Screenshot: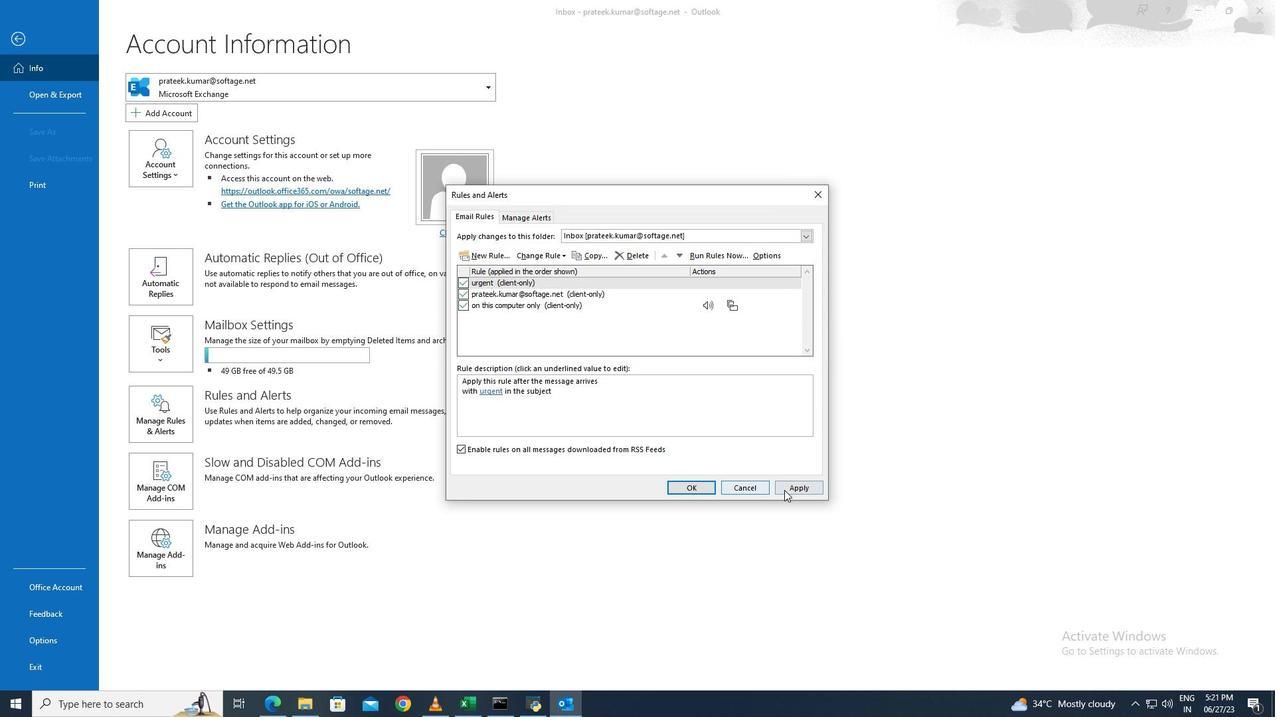 
Action: Mouse moved to (687, 488)
Screenshot: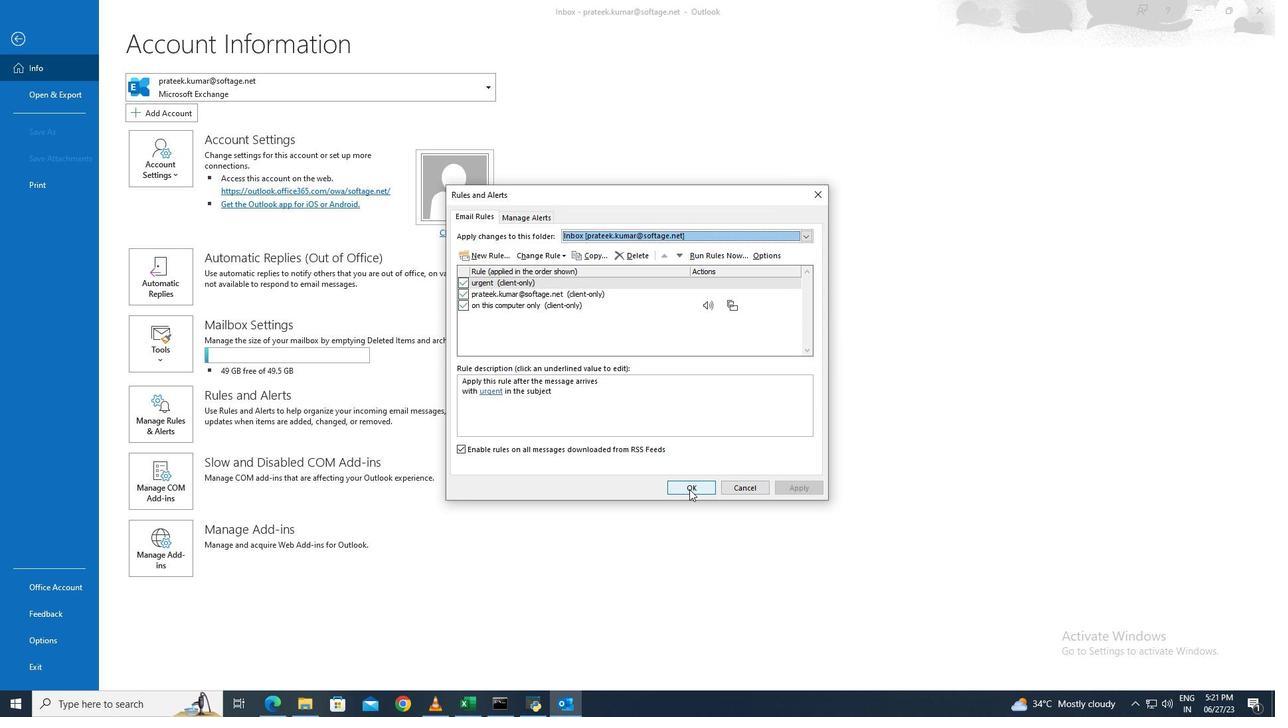 
Action: Mouse pressed left at (687, 488)
Screenshot: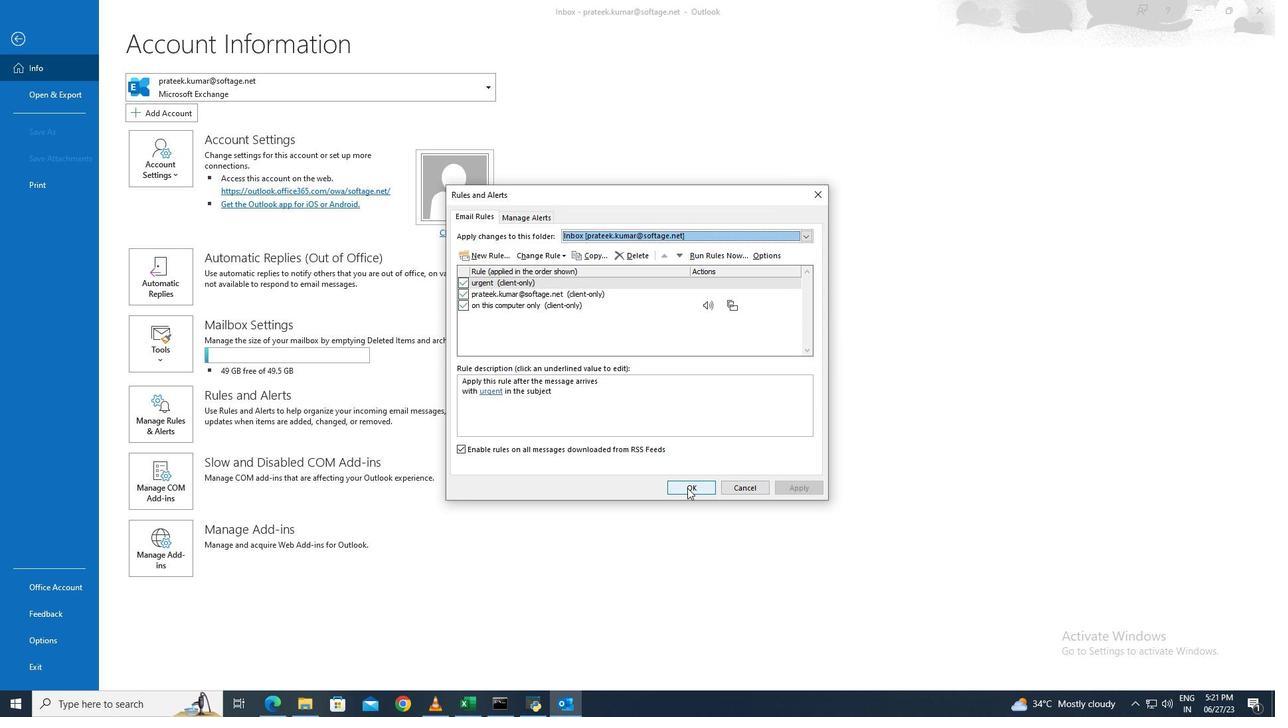 
